 Task: Create a due date automation trigger when advanced on, on the wednesday before a card is due add dates due in less than 1 days at 11:00 AM.
Action: Mouse moved to (953, 296)
Screenshot: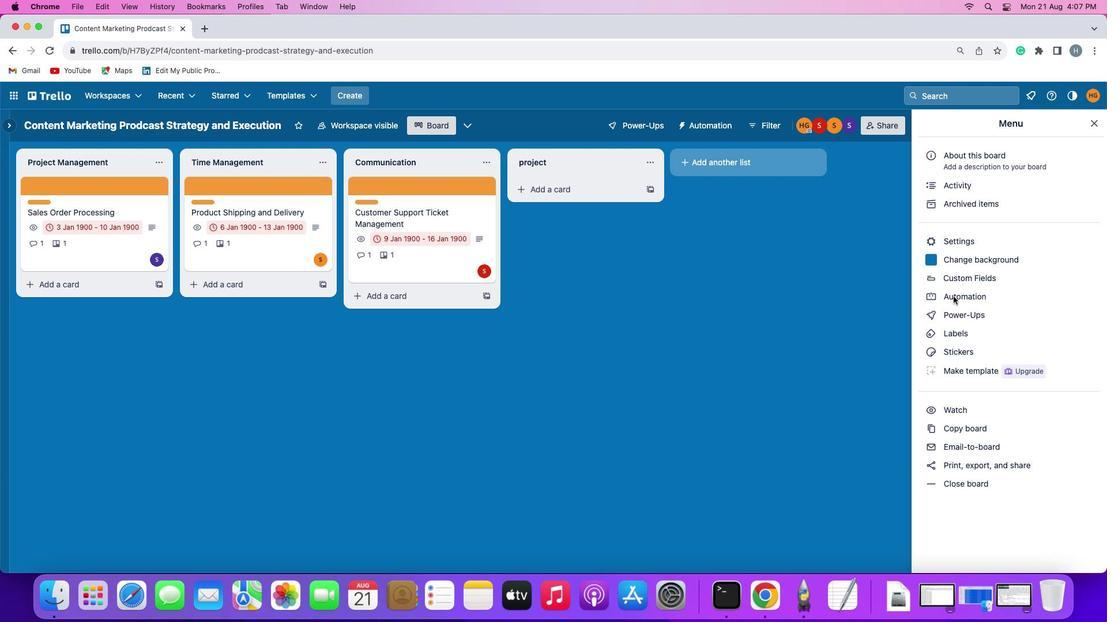
Action: Mouse pressed left at (953, 296)
Screenshot: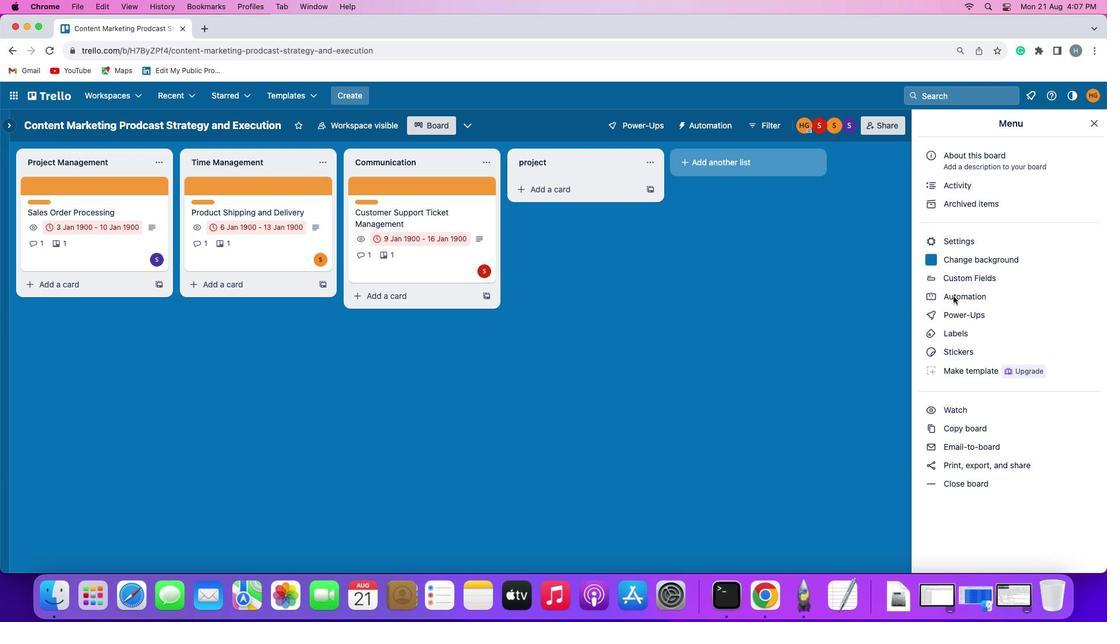 
Action: Mouse pressed left at (953, 296)
Screenshot: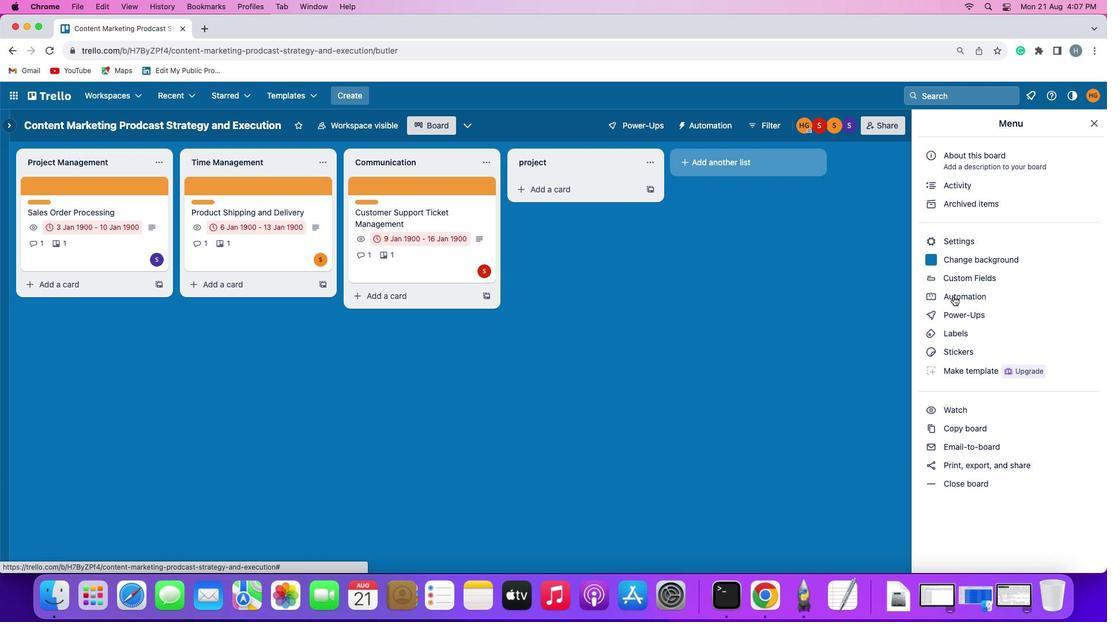 
Action: Mouse moved to (79, 273)
Screenshot: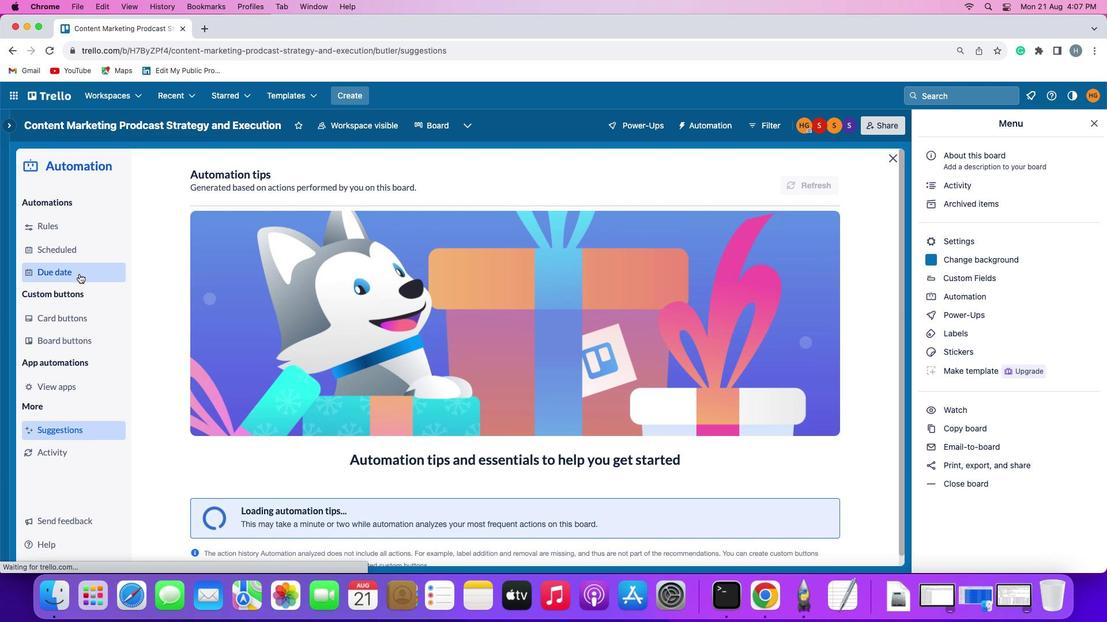 
Action: Mouse pressed left at (79, 273)
Screenshot: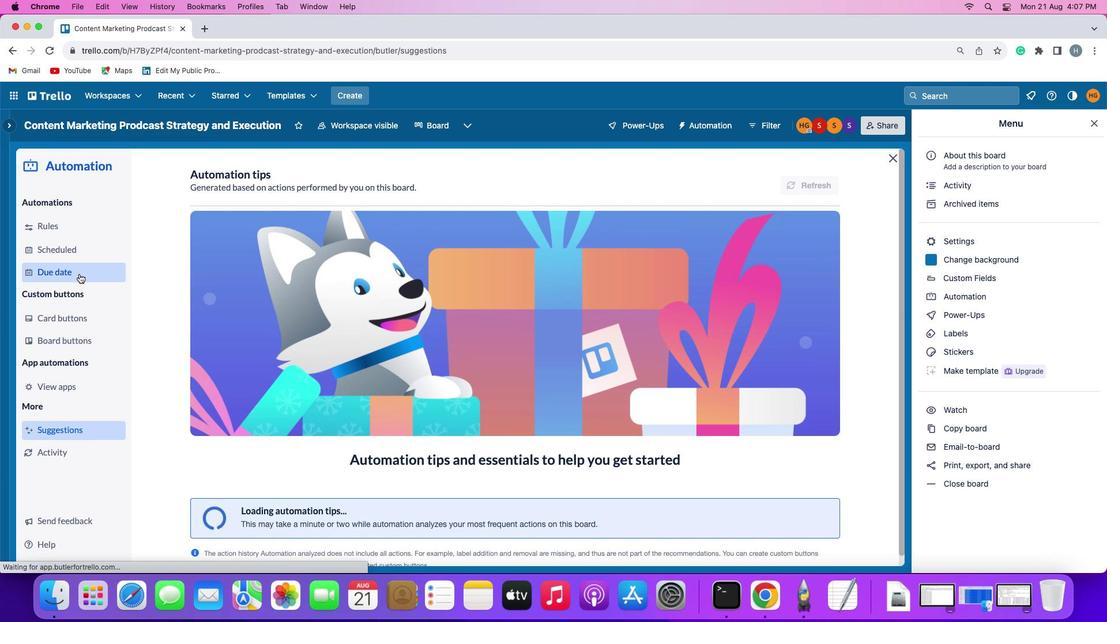 
Action: Mouse moved to (778, 178)
Screenshot: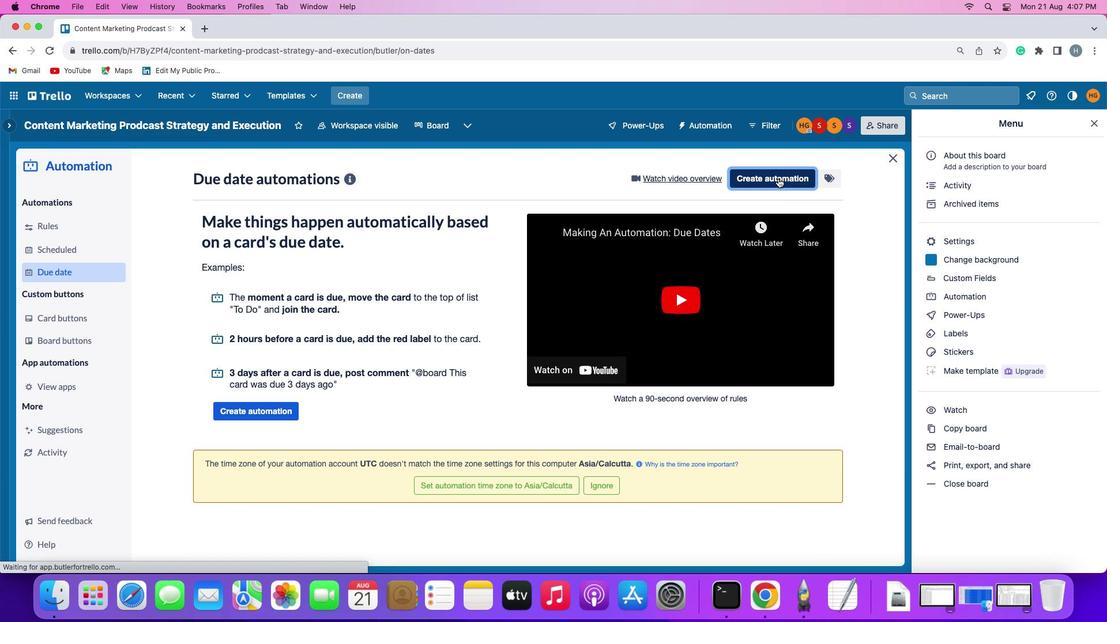 
Action: Mouse pressed left at (778, 178)
Screenshot: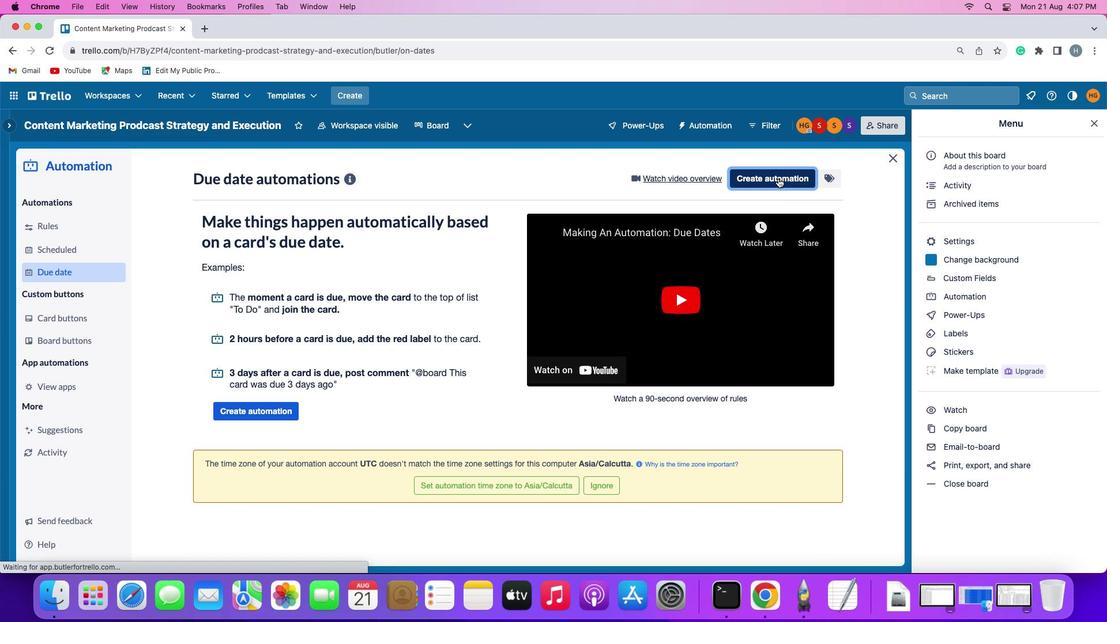 
Action: Mouse moved to (228, 290)
Screenshot: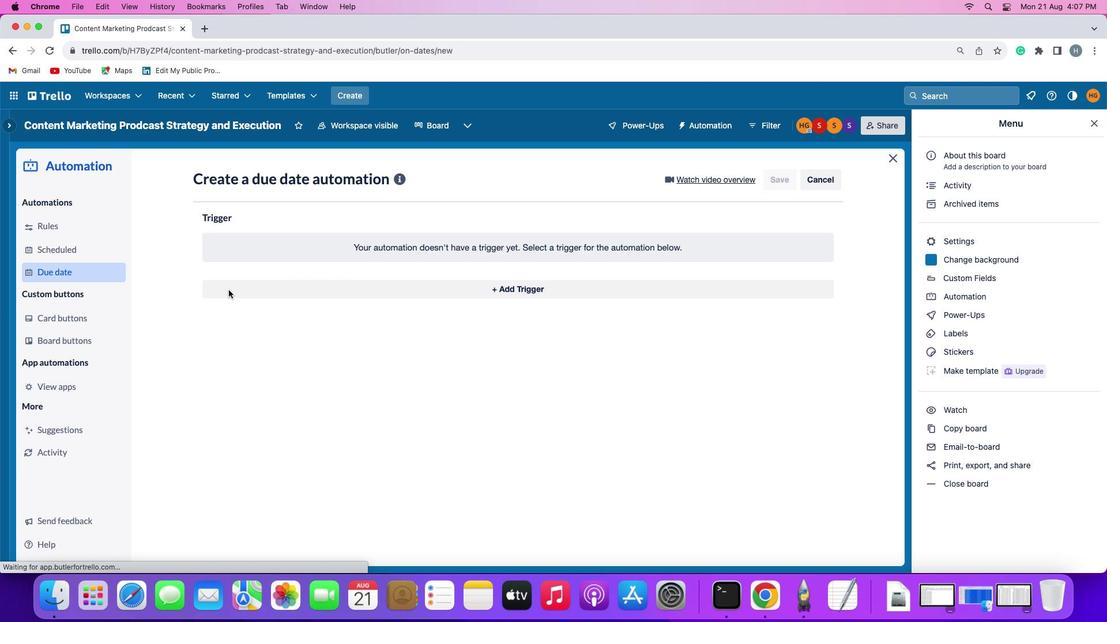 
Action: Mouse pressed left at (228, 290)
Screenshot: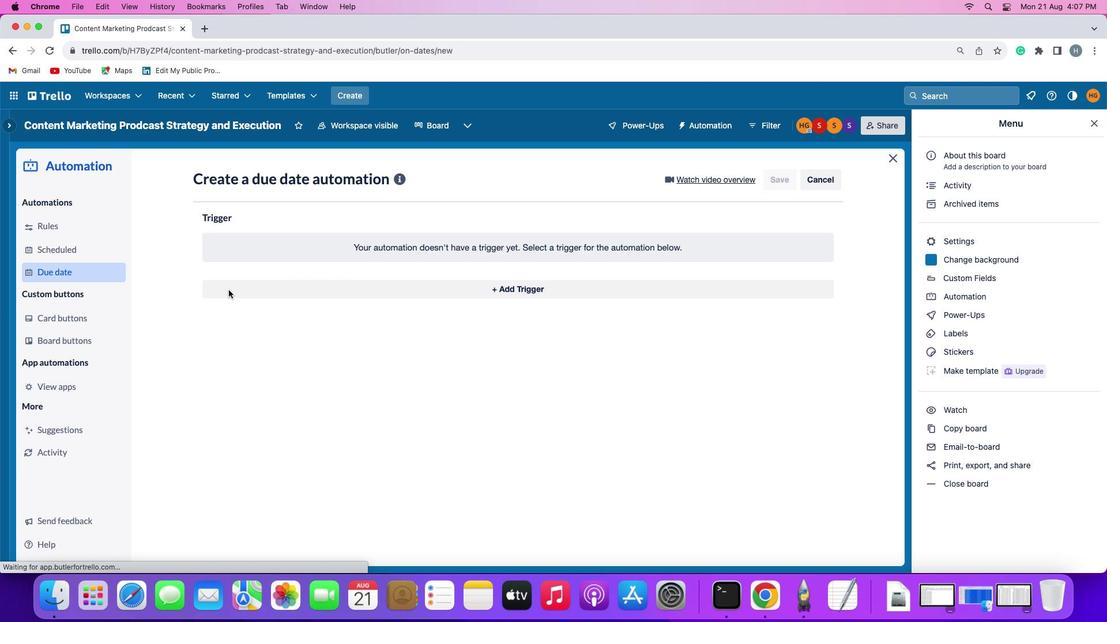 
Action: Mouse moved to (254, 503)
Screenshot: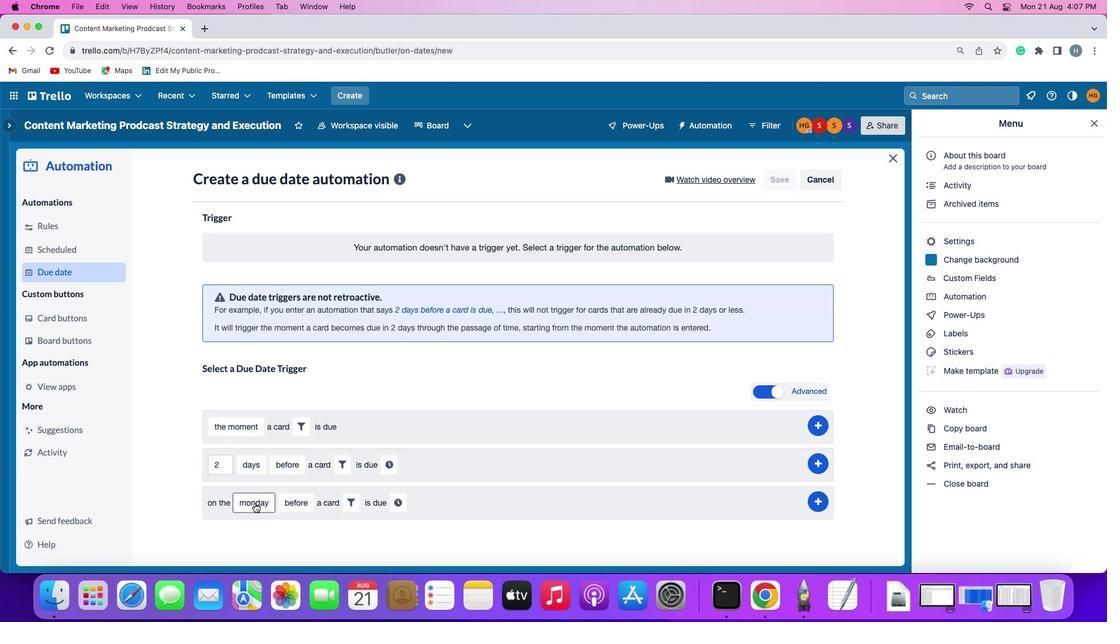 
Action: Mouse pressed left at (254, 503)
Screenshot: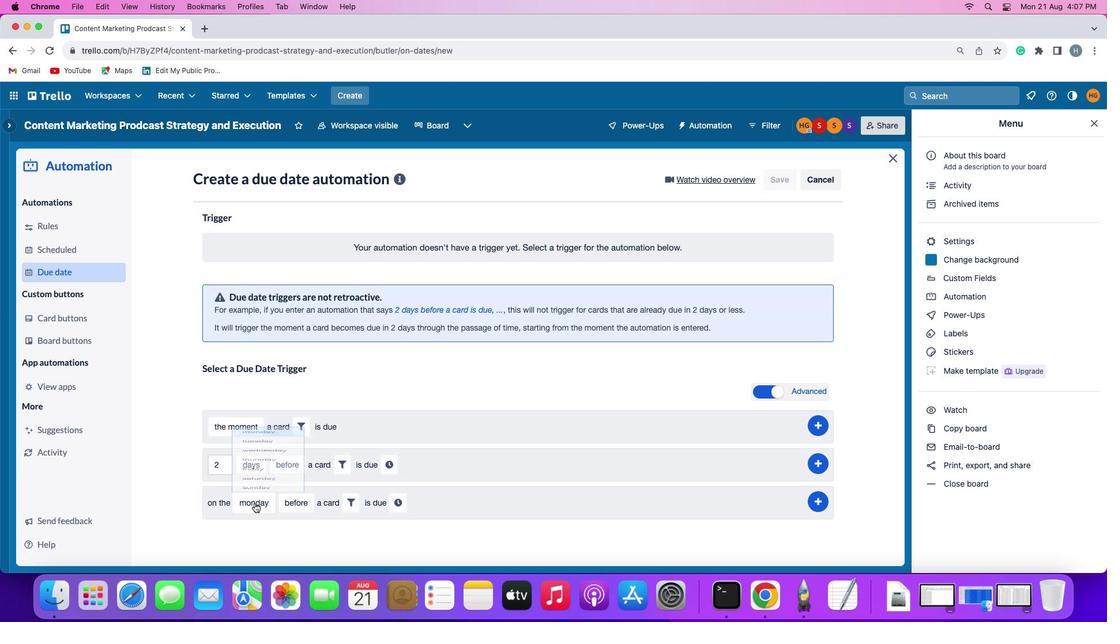 
Action: Mouse moved to (266, 392)
Screenshot: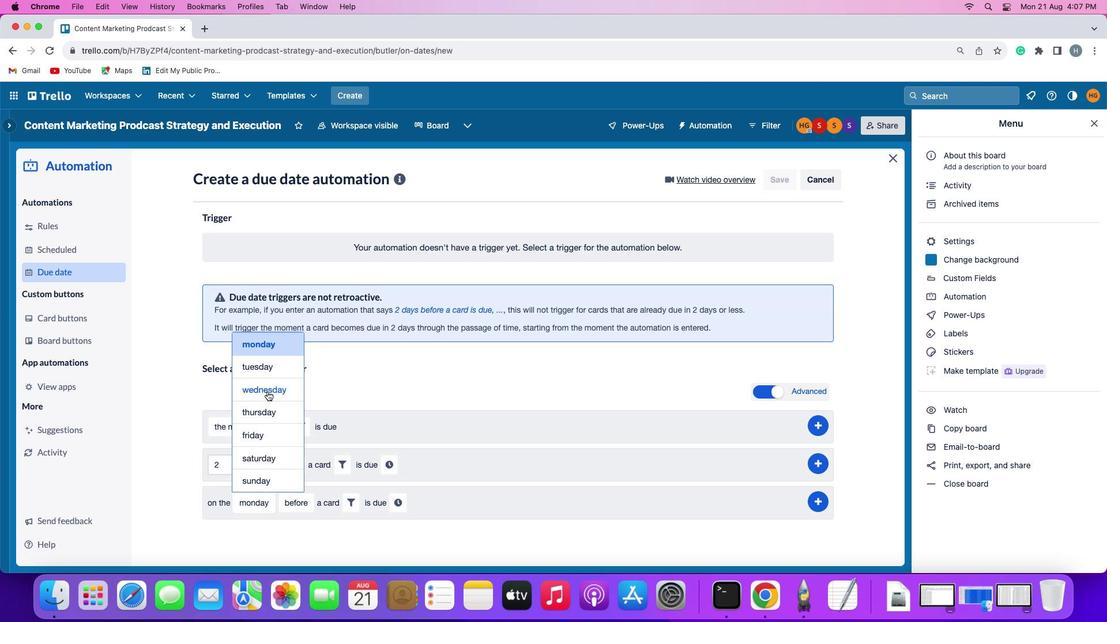 
Action: Mouse pressed left at (266, 392)
Screenshot: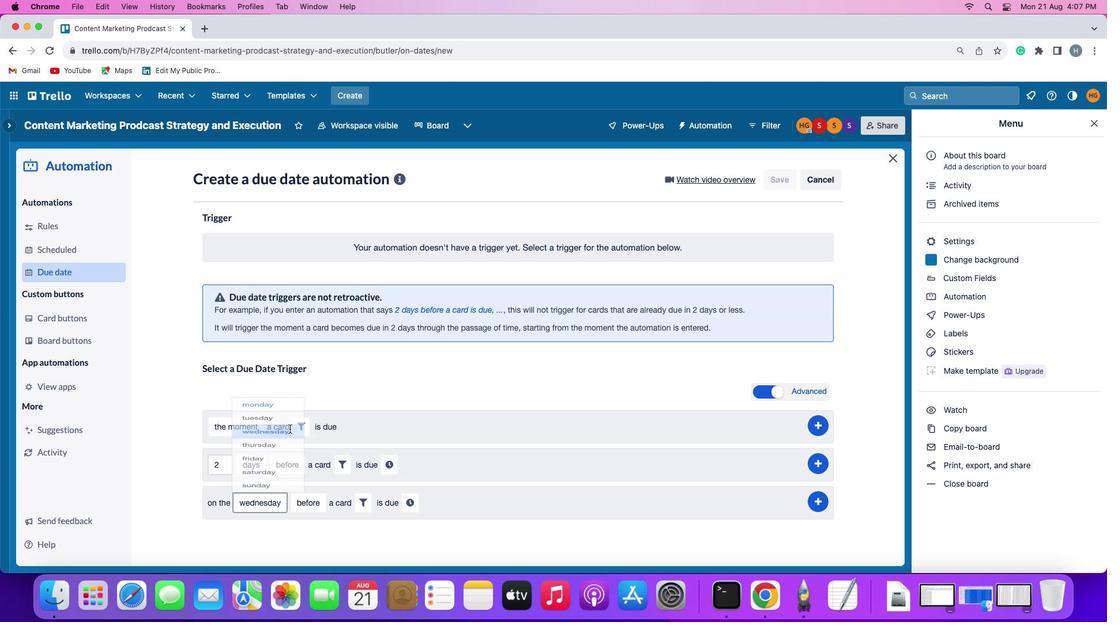 
Action: Mouse moved to (363, 499)
Screenshot: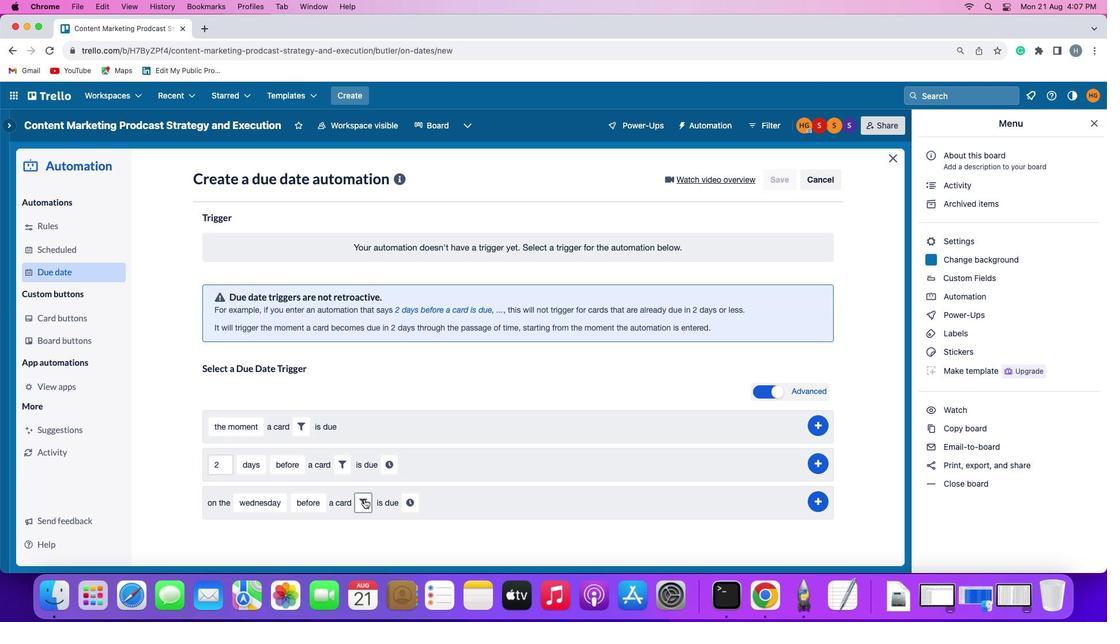 
Action: Mouse pressed left at (363, 499)
Screenshot: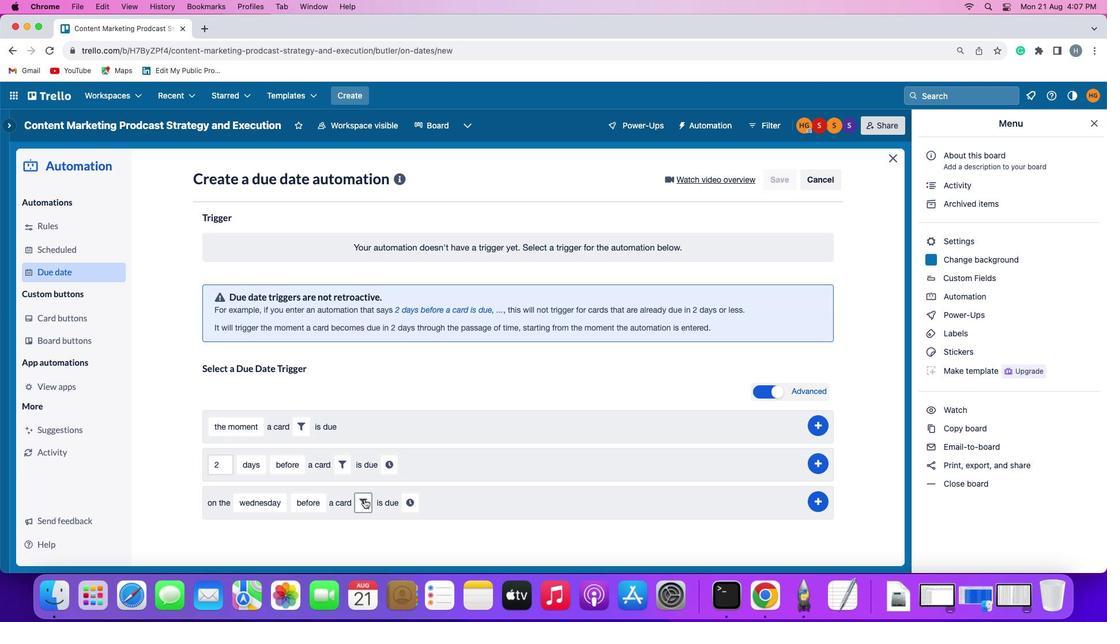 
Action: Mouse moved to (421, 536)
Screenshot: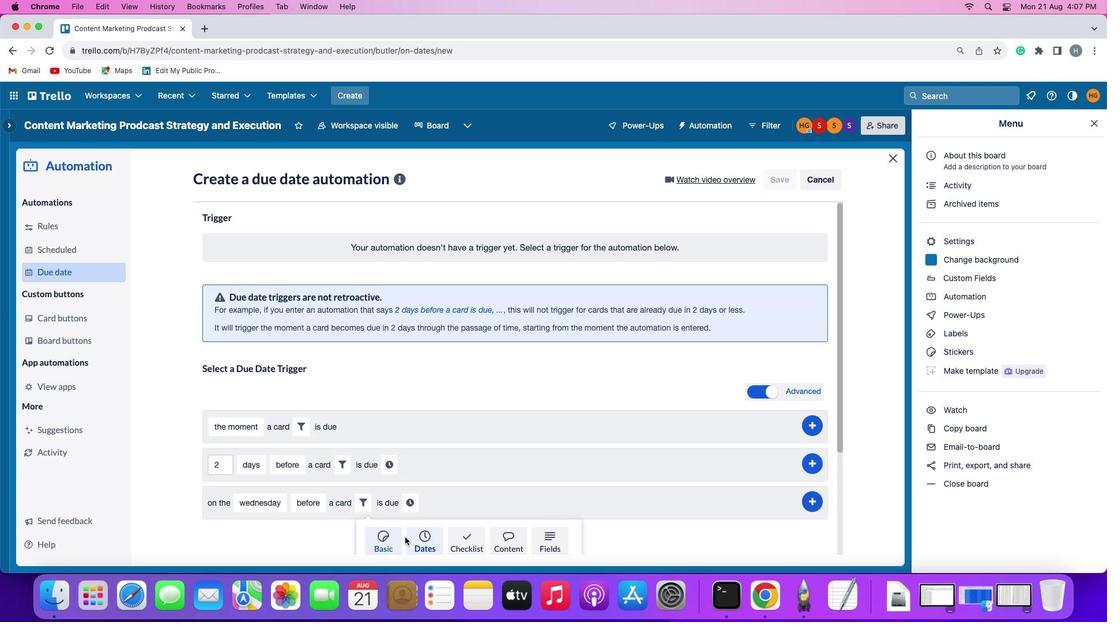 
Action: Mouse pressed left at (421, 536)
Screenshot: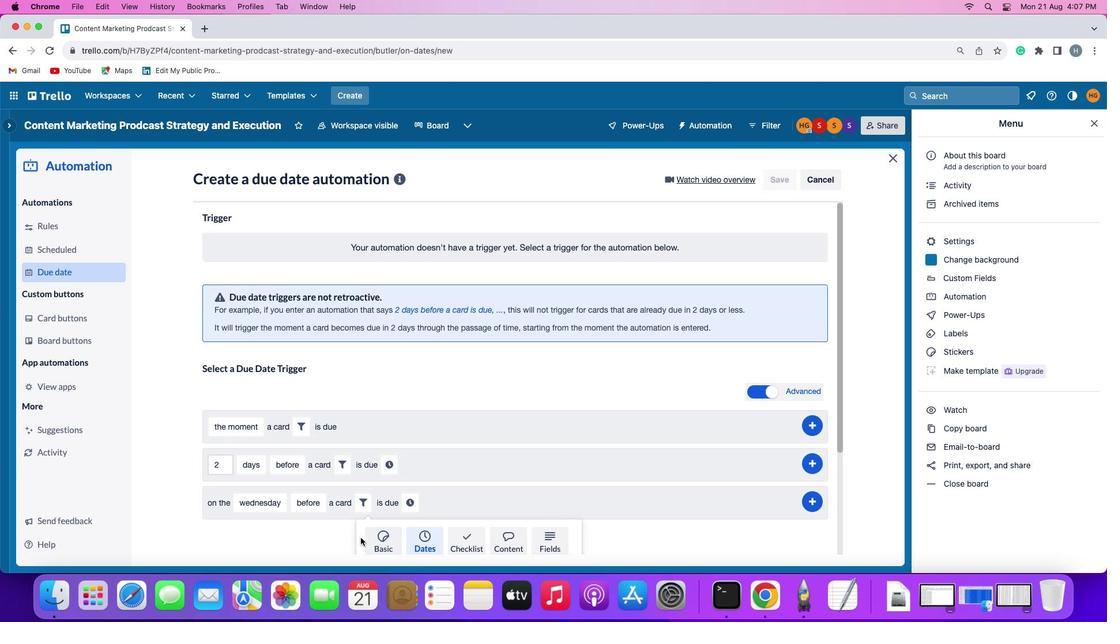 
Action: Mouse moved to (312, 536)
Screenshot: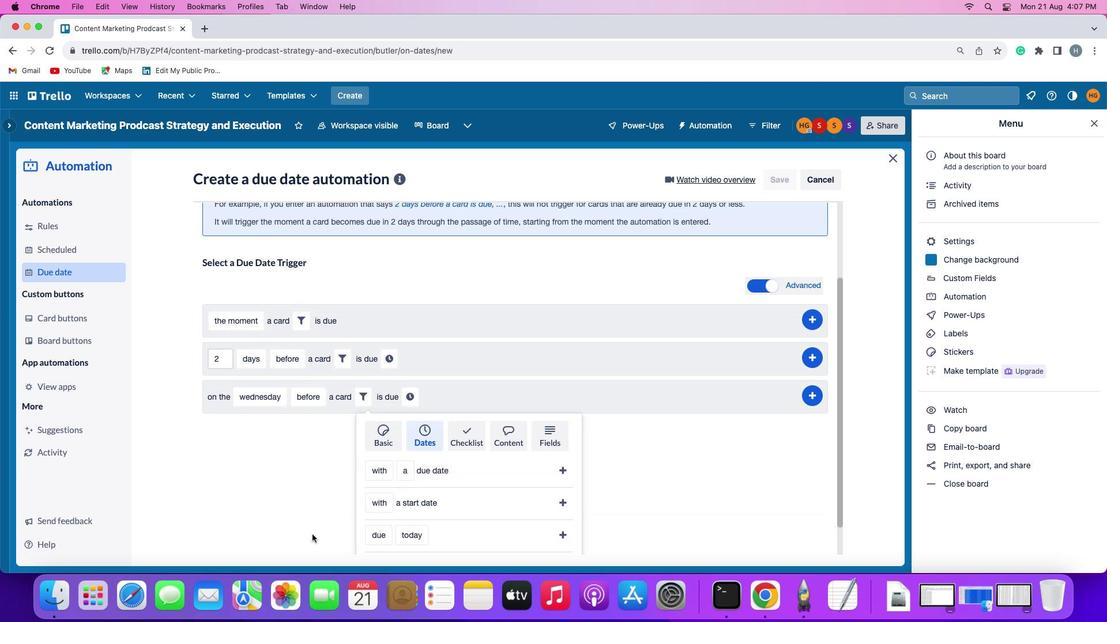 
Action: Mouse scrolled (312, 536) with delta (0, 0)
Screenshot: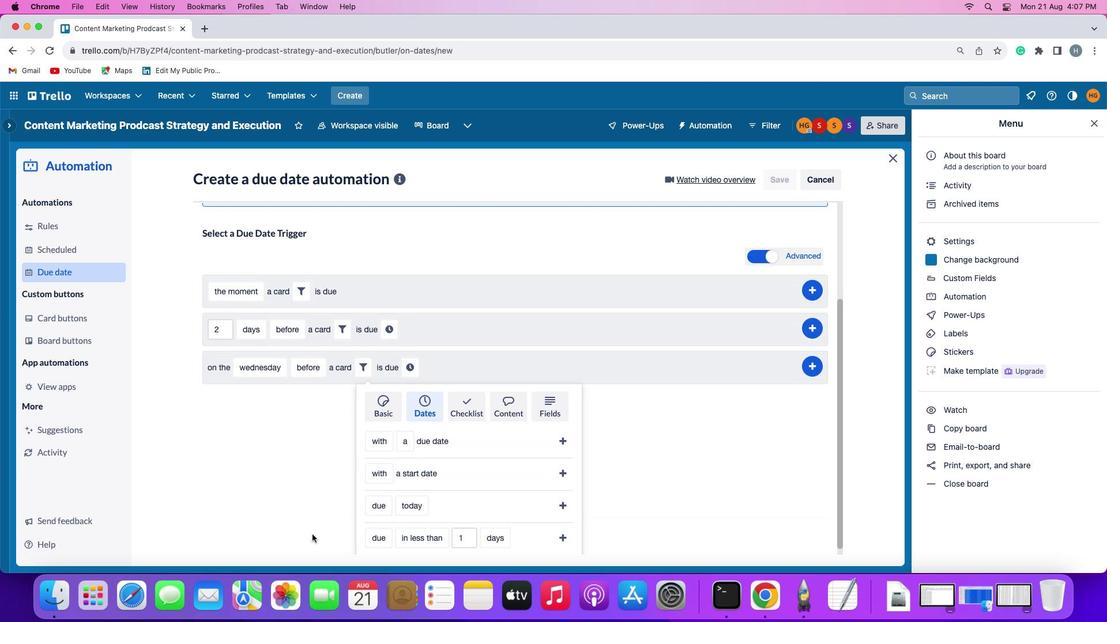 
Action: Mouse scrolled (312, 536) with delta (0, 0)
Screenshot: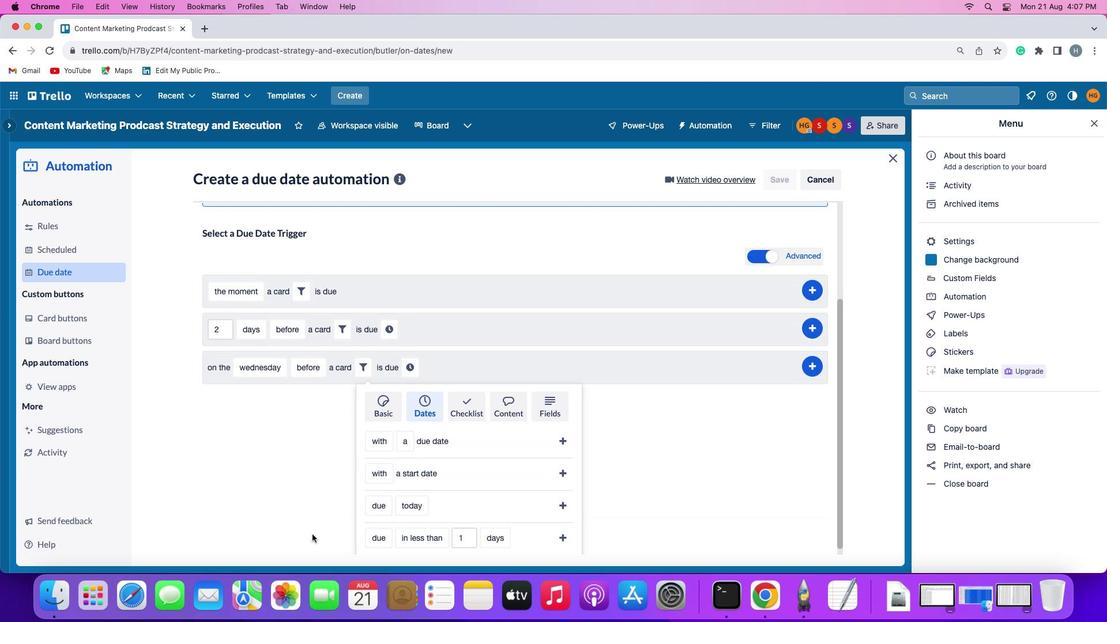 
Action: Mouse scrolled (312, 536) with delta (0, -2)
Screenshot: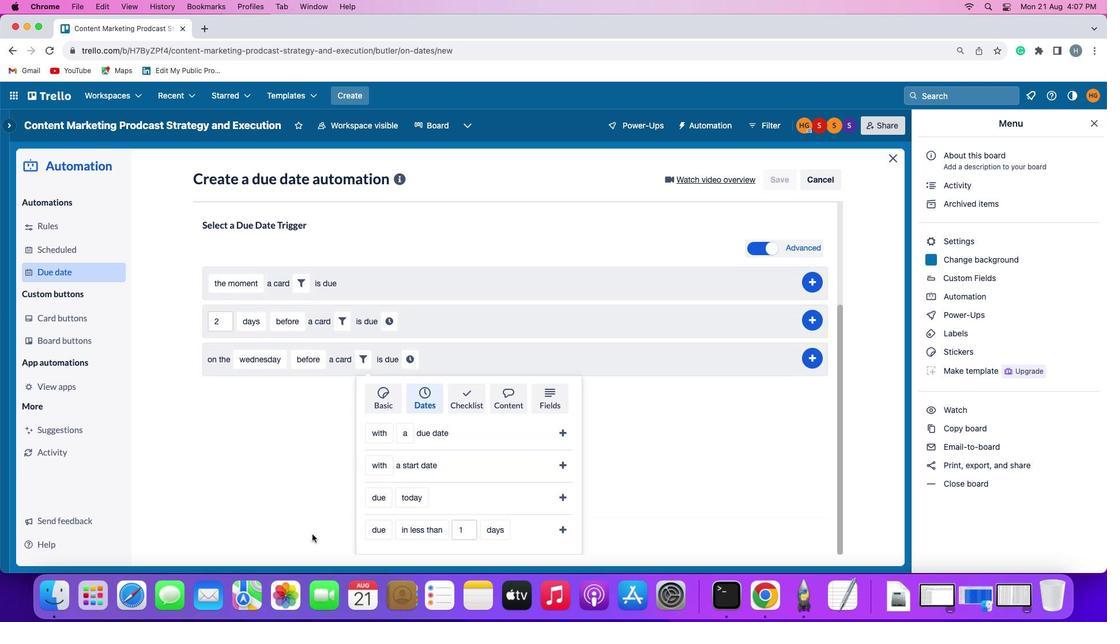 
Action: Mouse scrolled (312, 536) with delta (0, -2)
Screenshot: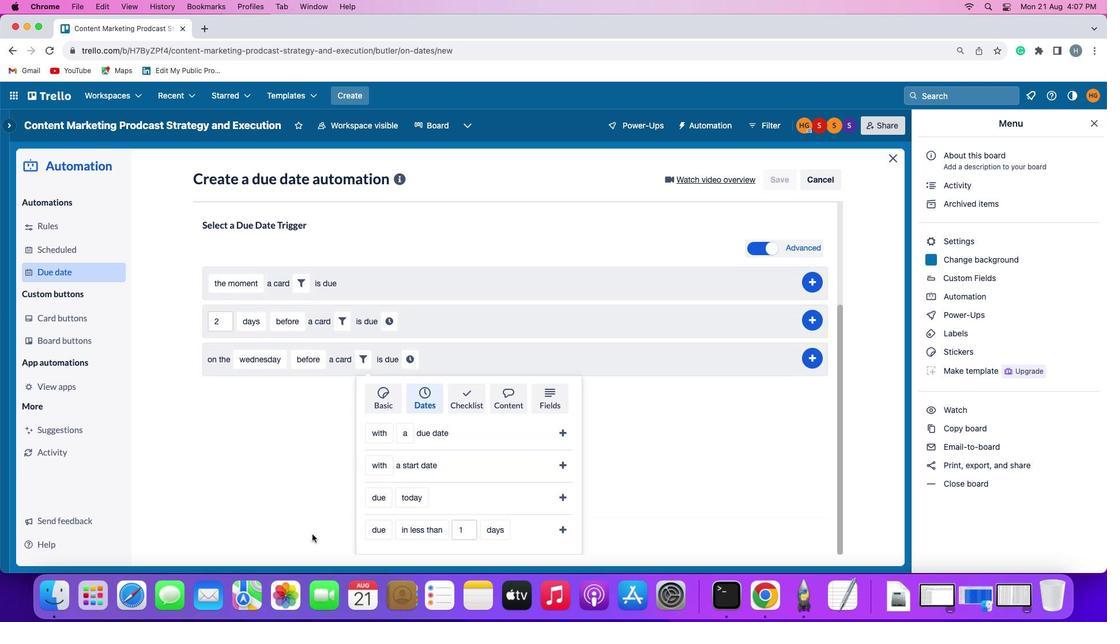 
Action: Mouse moved to (312, 535)
Screenshot: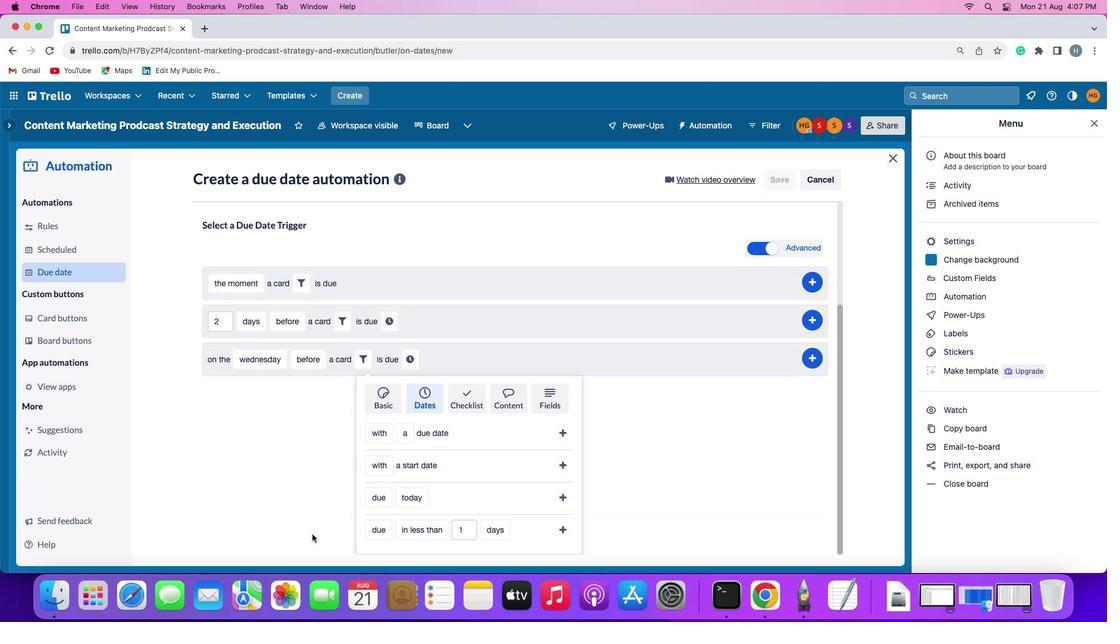 
Action: Mouse scrolled (312, 535) with delta (0, -3)
Screenshot: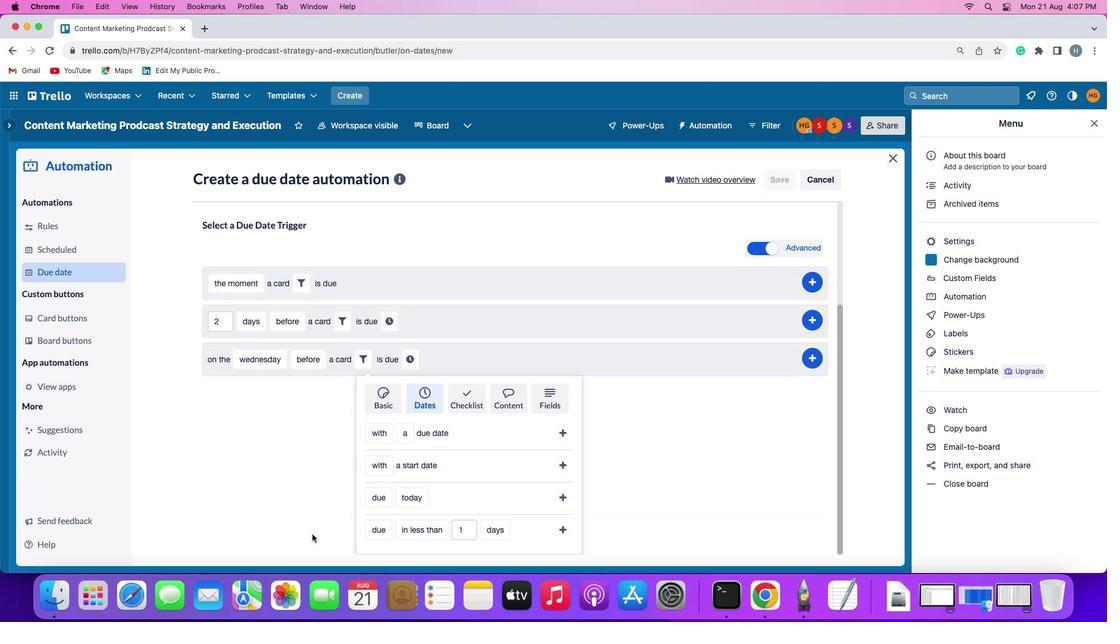 
Action: Mouse moved to (312, 535)
Screenshot: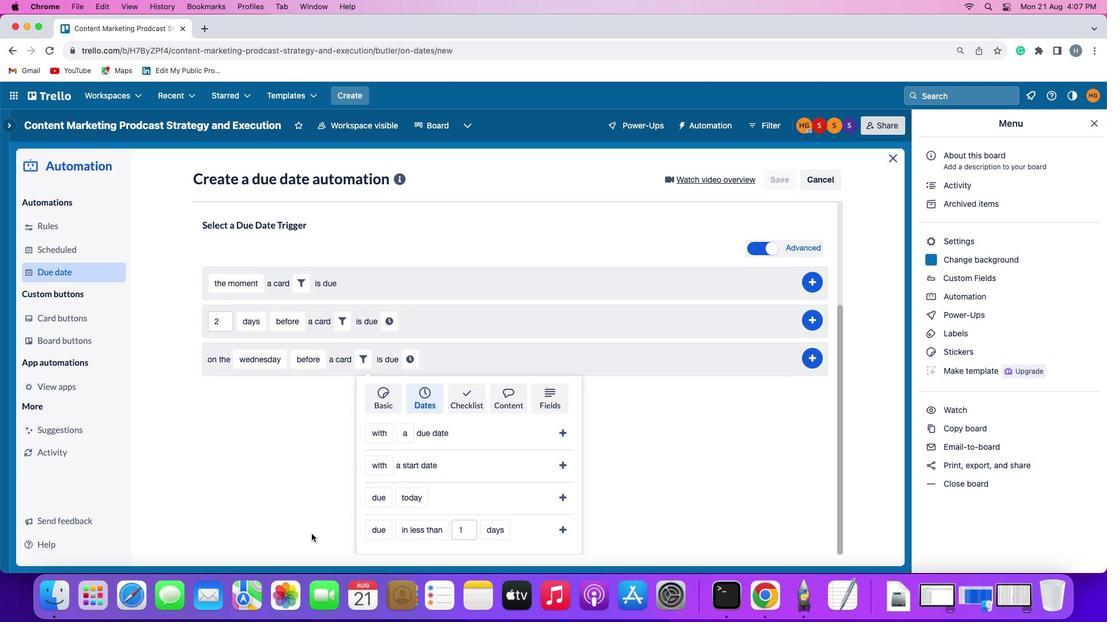 
Action: Mouse scrolled (312, 535) with delta (0, 0)
Screenshot: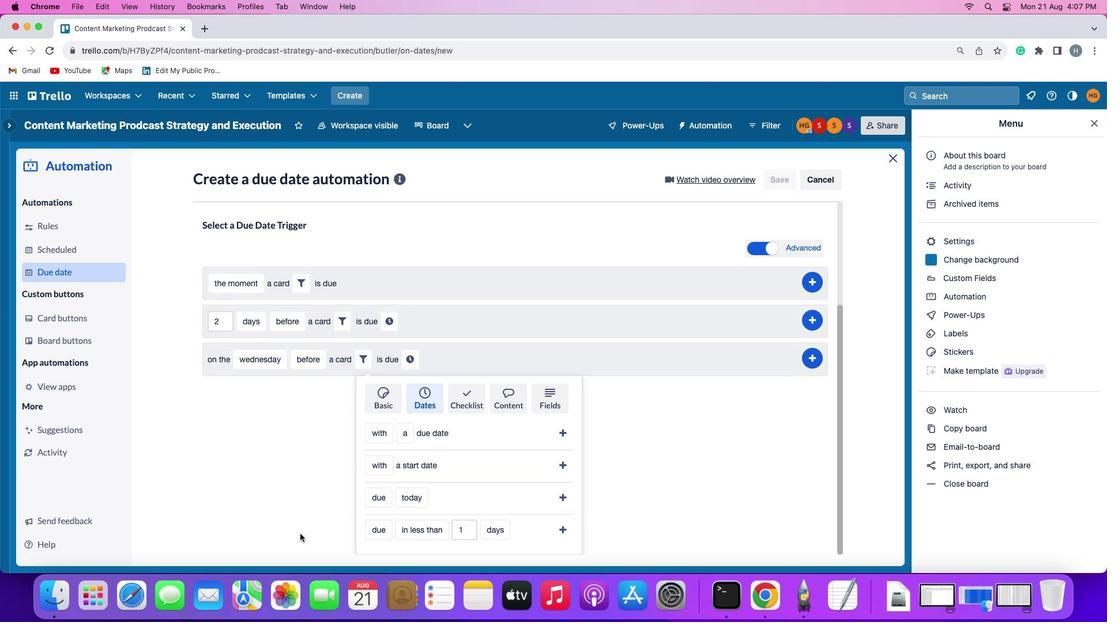 
Action: Mouse moved to (311, 534)
Screenshot: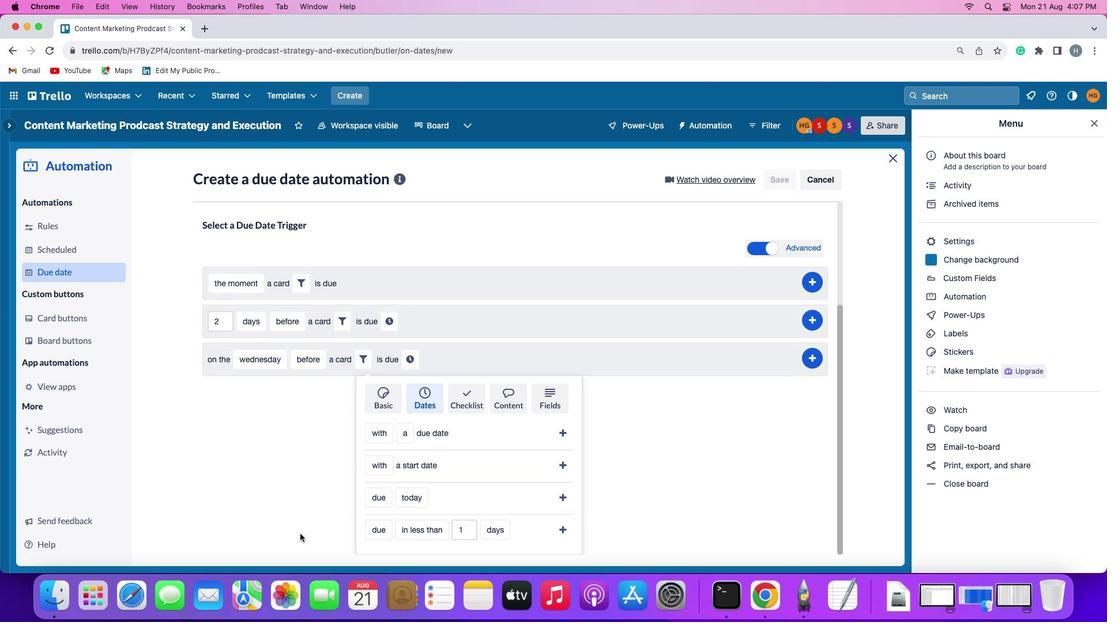 
Action: Mouse scrolled (311, 534) with delta (0, 0)
Screenshot: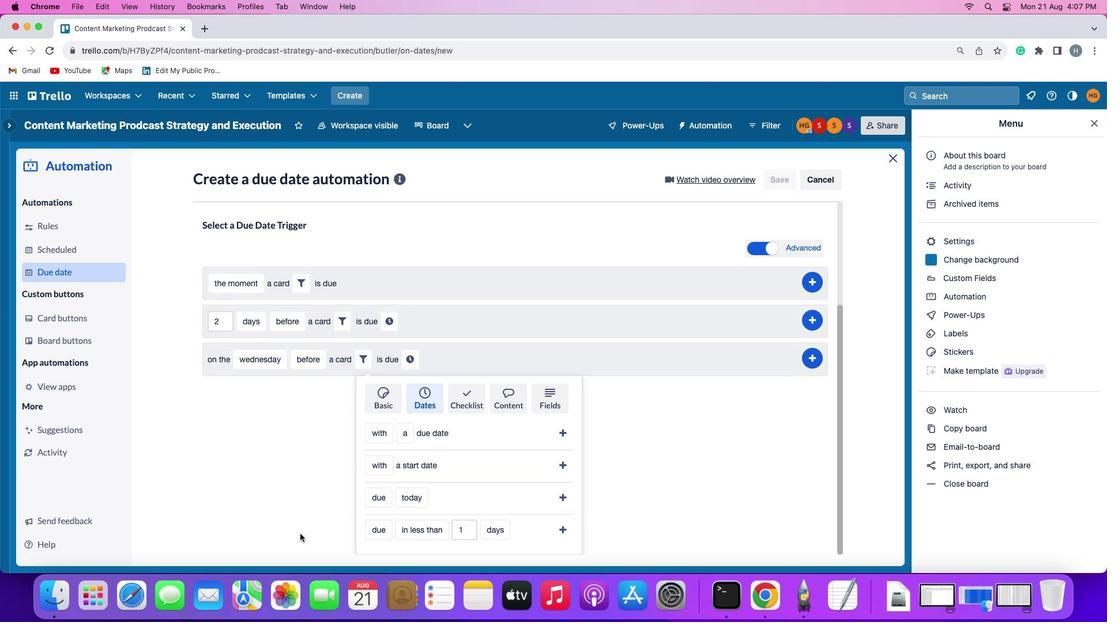 
Action: Mouse scrolled (311, 534) with delta (0, -1)
Screenshot: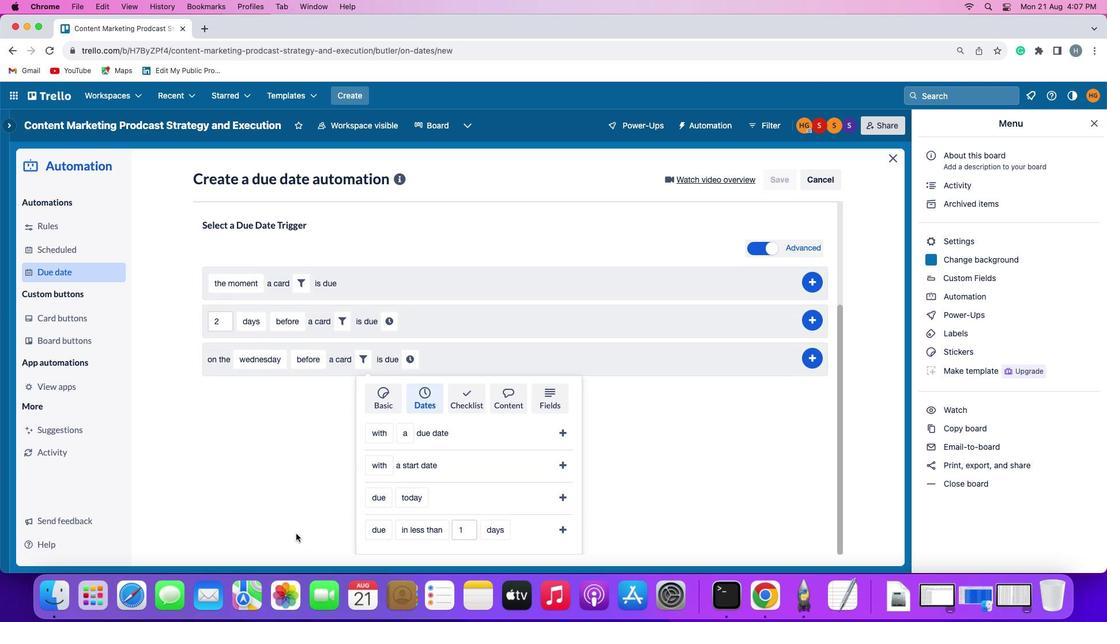 
Action: Mouse moved to (377, 527)
Screenshot: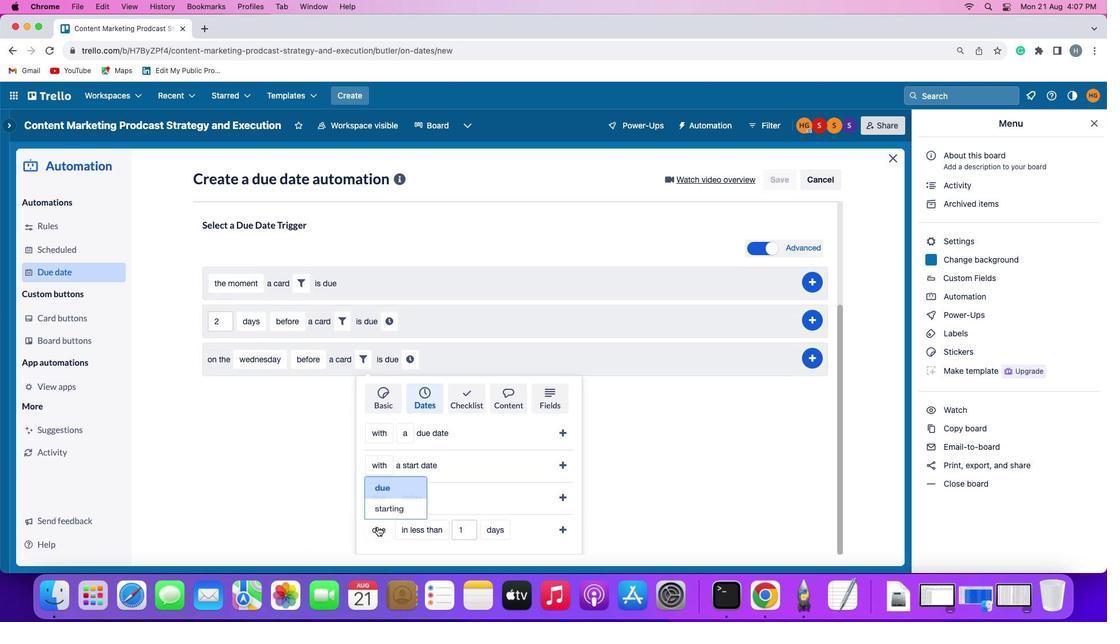 
Action: Mouse pressed left at (377, 527)
Screenshot: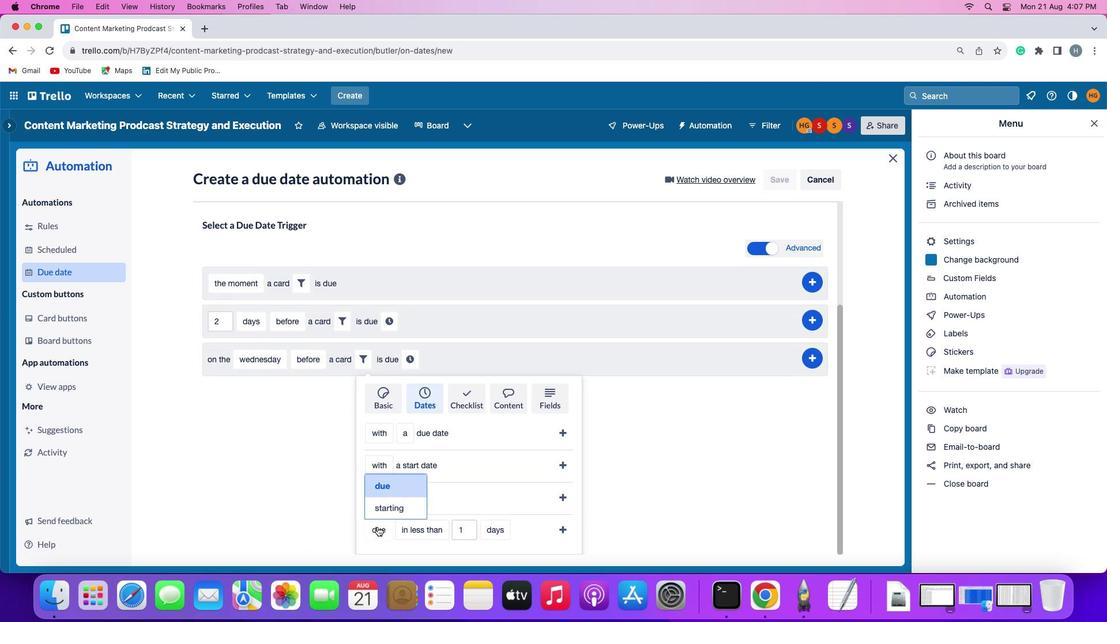 
Action: Mouse moved to (387, 486)
Screenshot: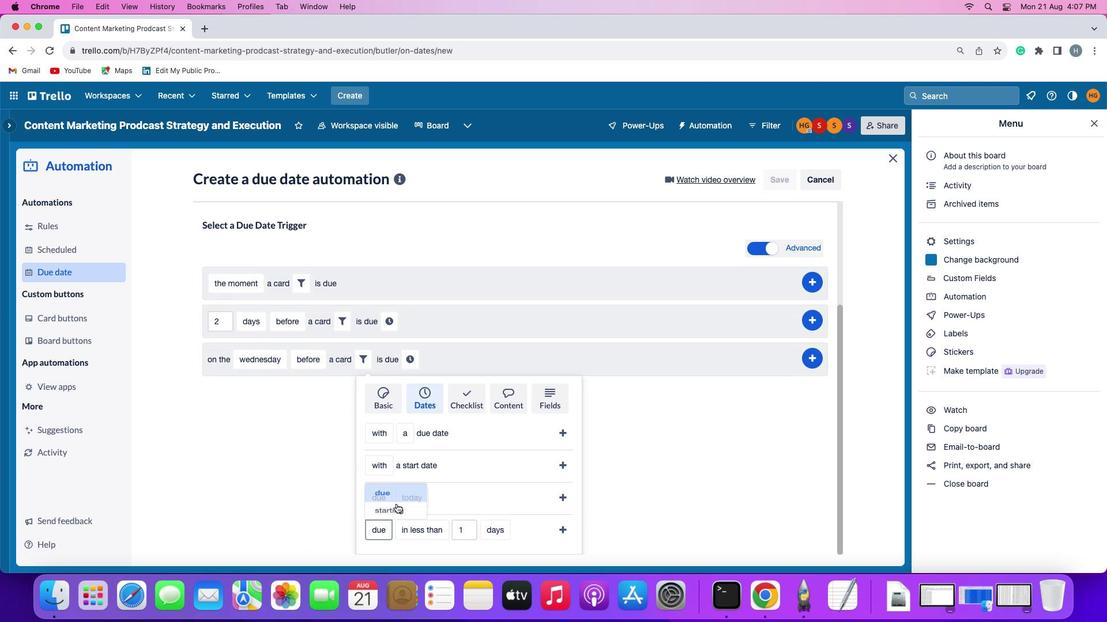 
Action: Mouse pressed left at (387, 486)
Screenshot: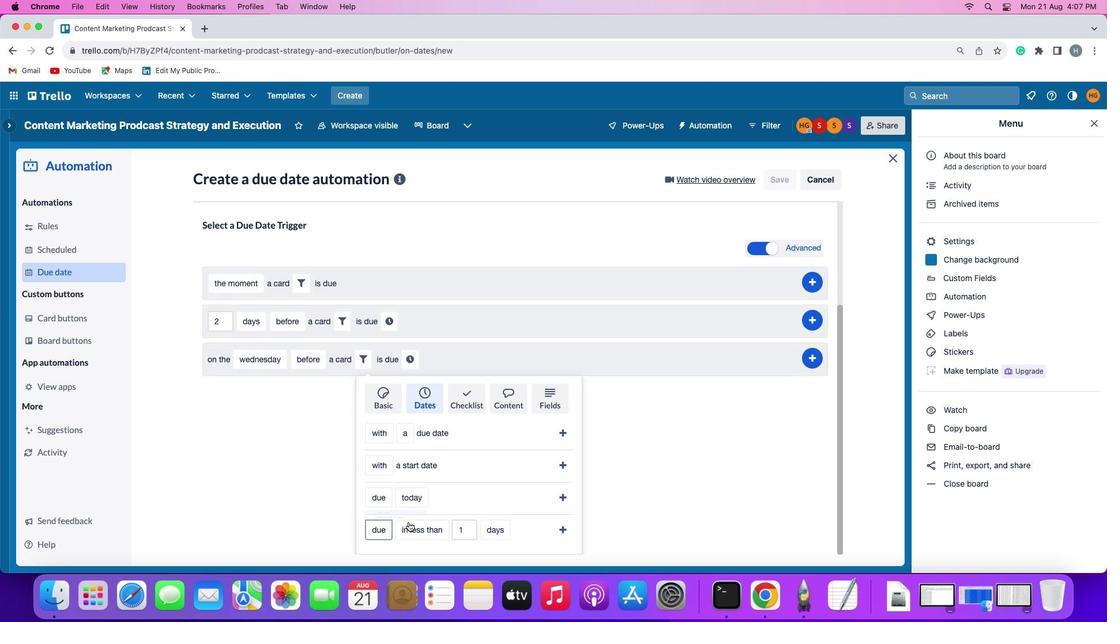 
Action: Mouse moved to (414, 527)
Screenshot: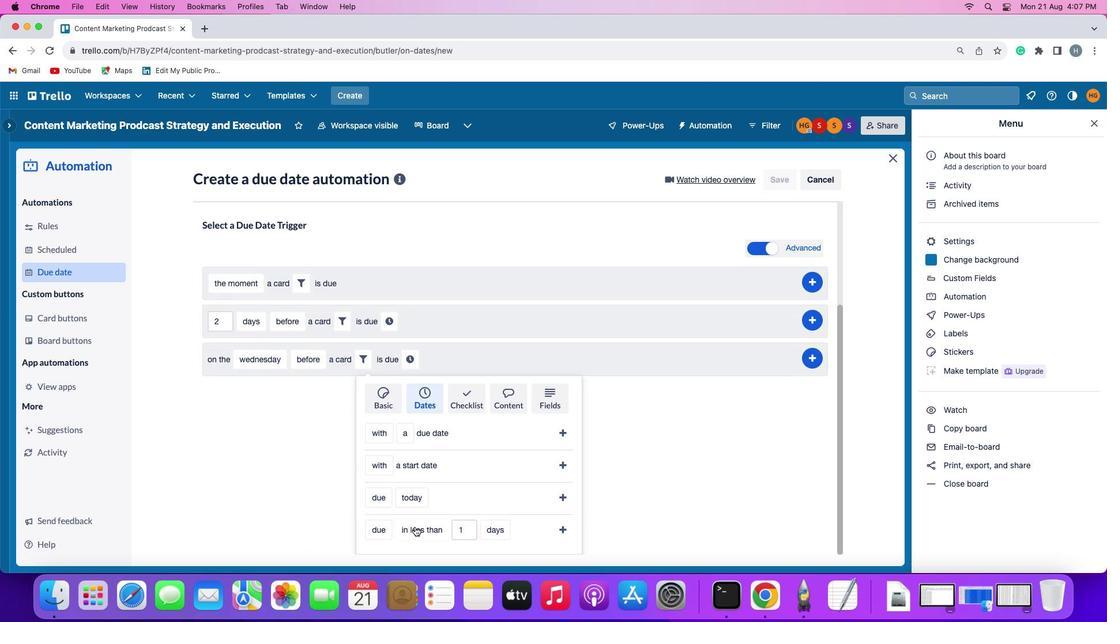 
Action: Mouse pressed left at (414, 527)
Screenshot: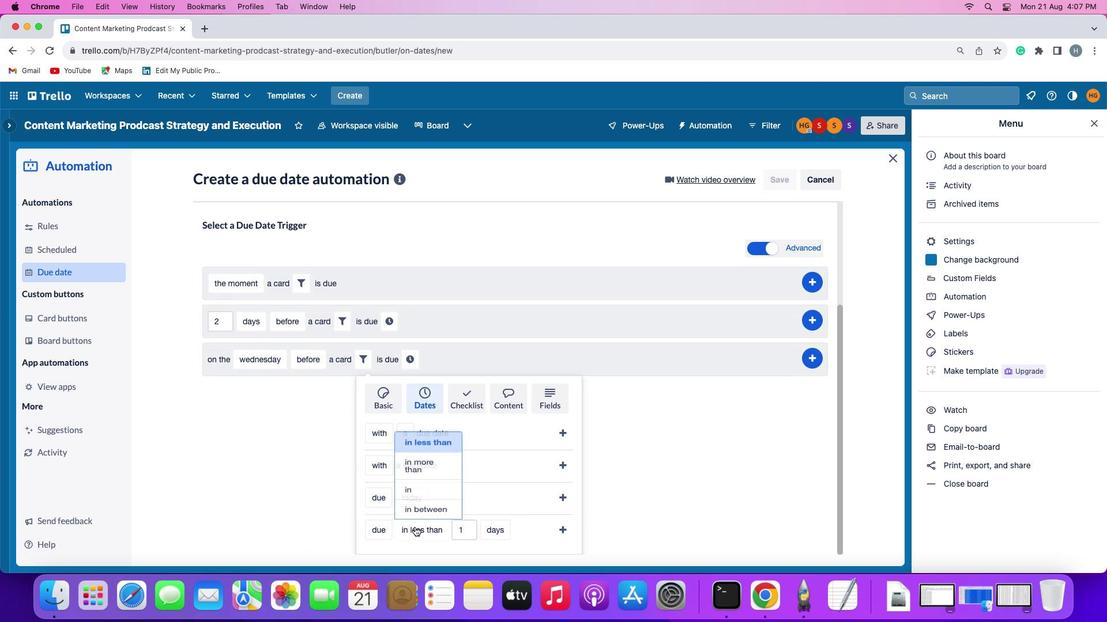 
Action: Mouse moved to (429, 436)
Screenshot: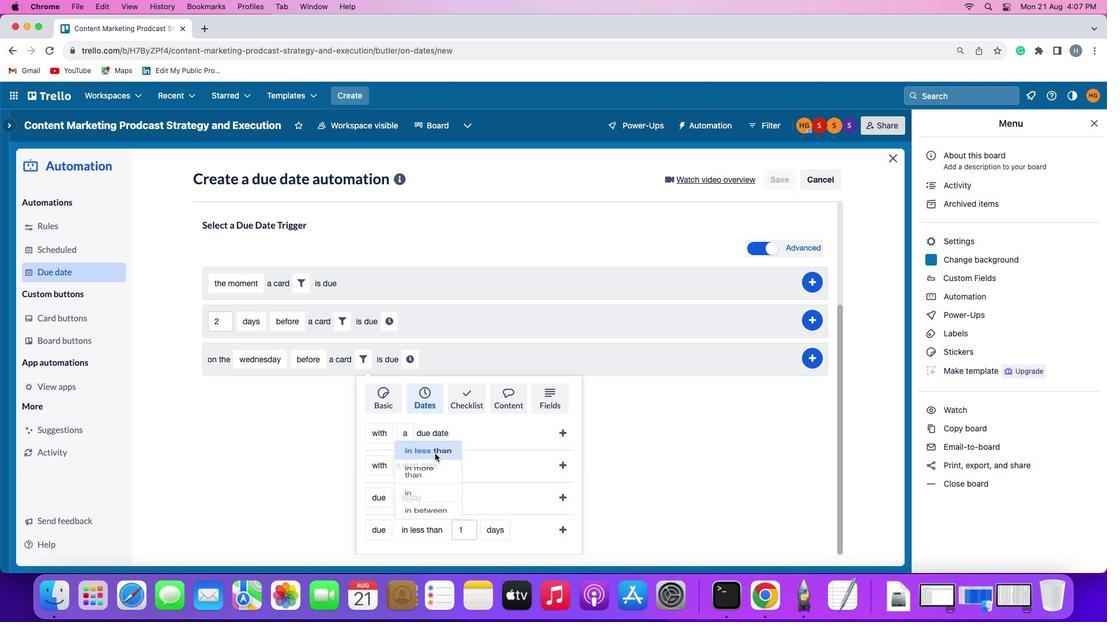 
Action: Mouse pressed left at (429, 436)
Screenshot: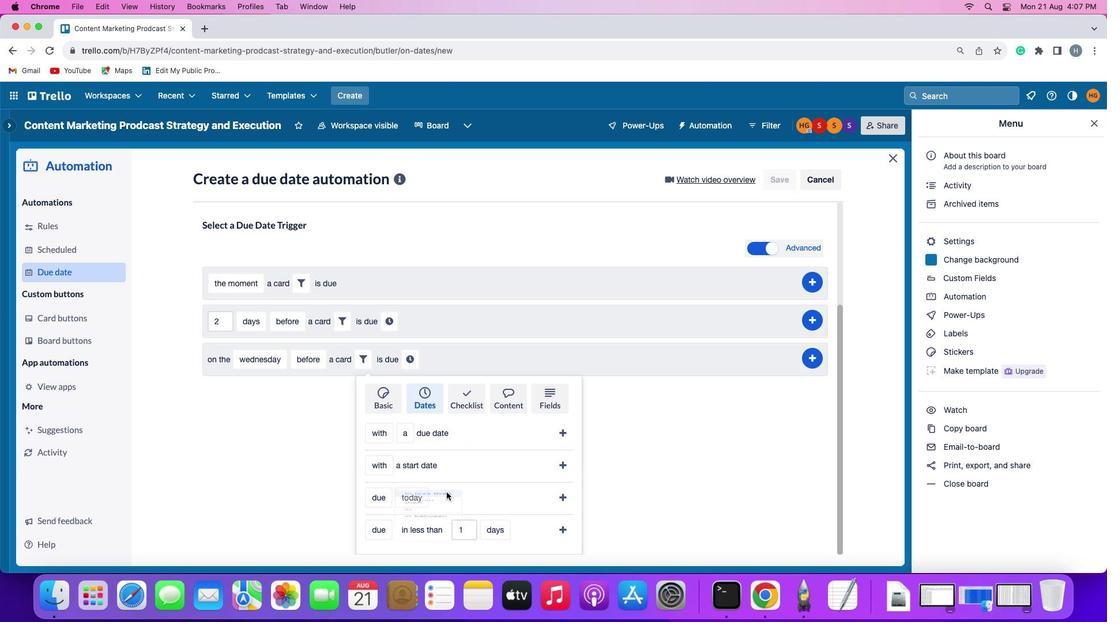 
Action: Mouse moved to (463, 528)
Screenshot: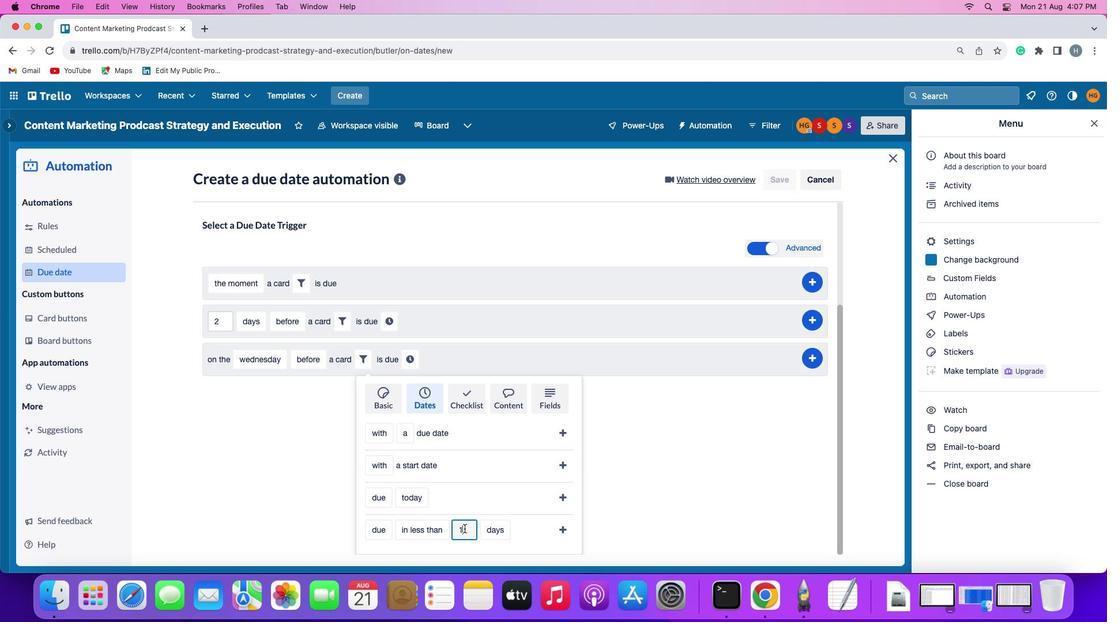
Action: Mouse pressed left at (463, 528)
Screenshot: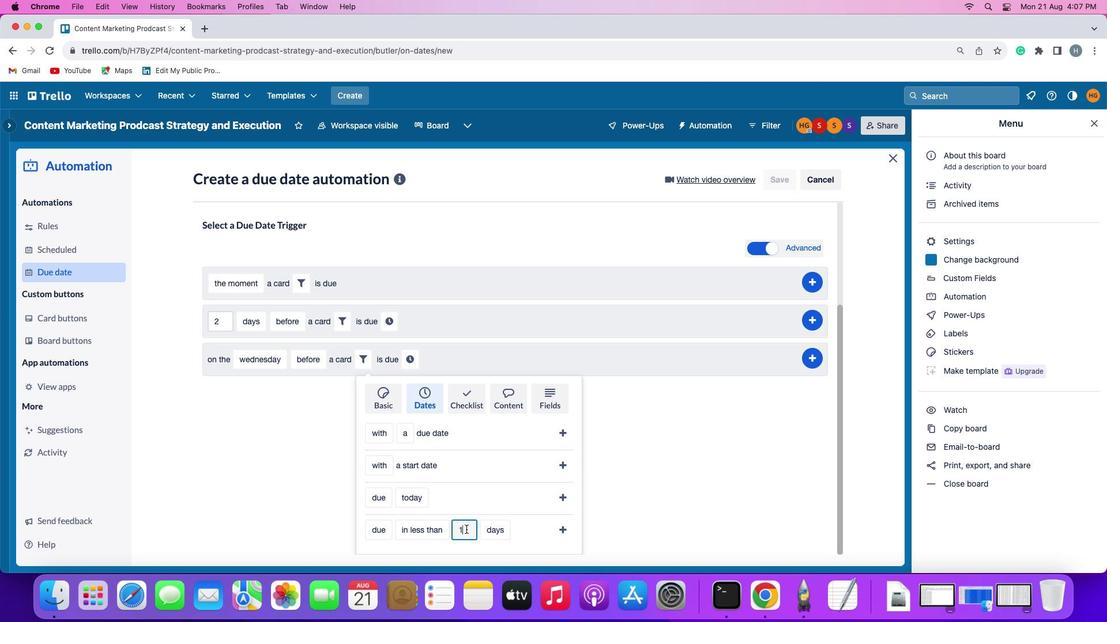 
Action: Mouse moved to (467, 529)
Screenshot: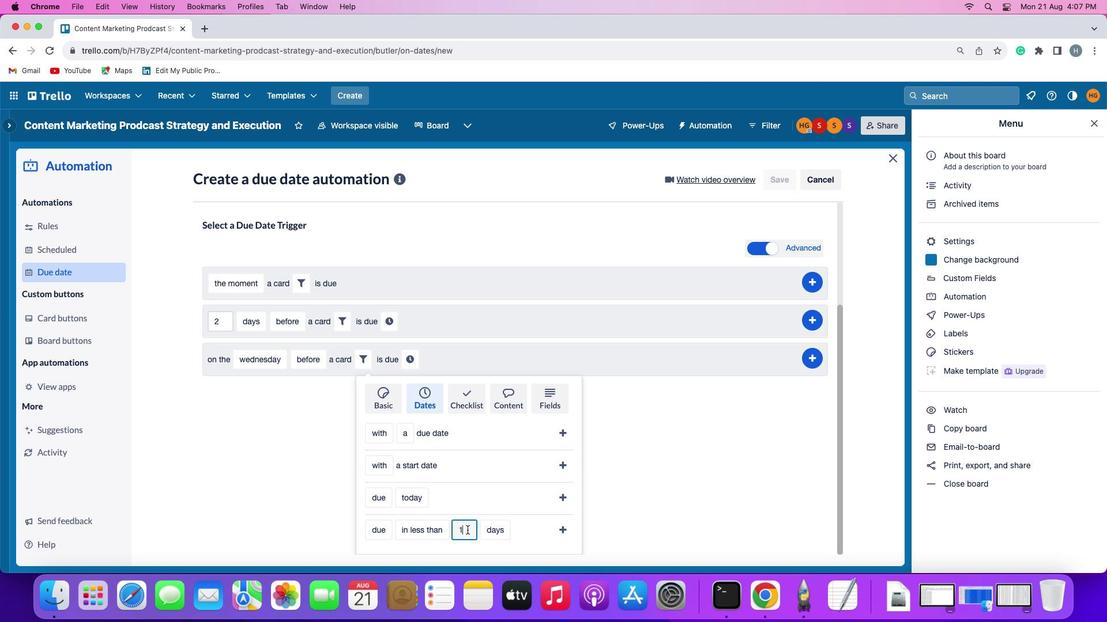 
Action: Key pressed Key.backspace'1'
Screenshot: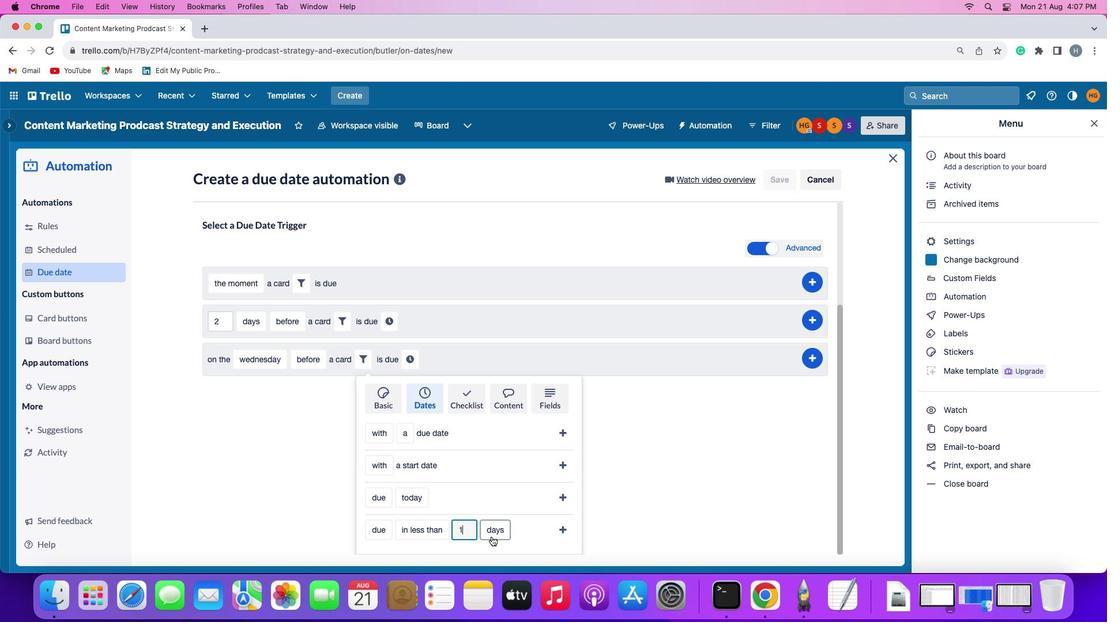 
Action: Mouse moved to (491, 536)
Screenshot: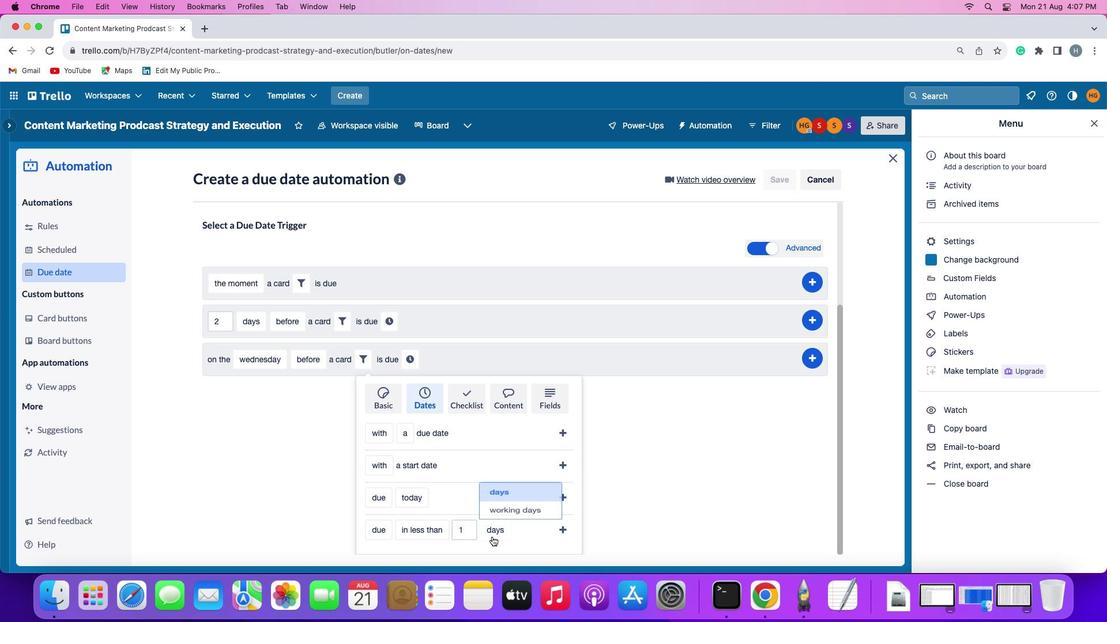 
Action: Mouse pressed left at (491, 536)
Screenshot: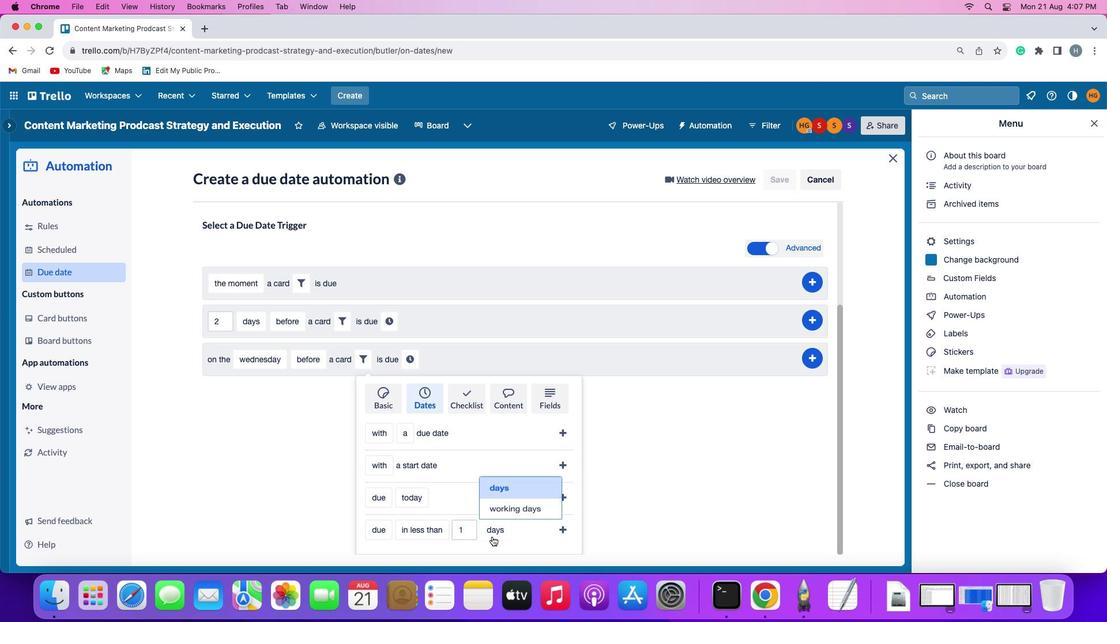 
Action: Mouse moved to (509, 490)
Screenshot: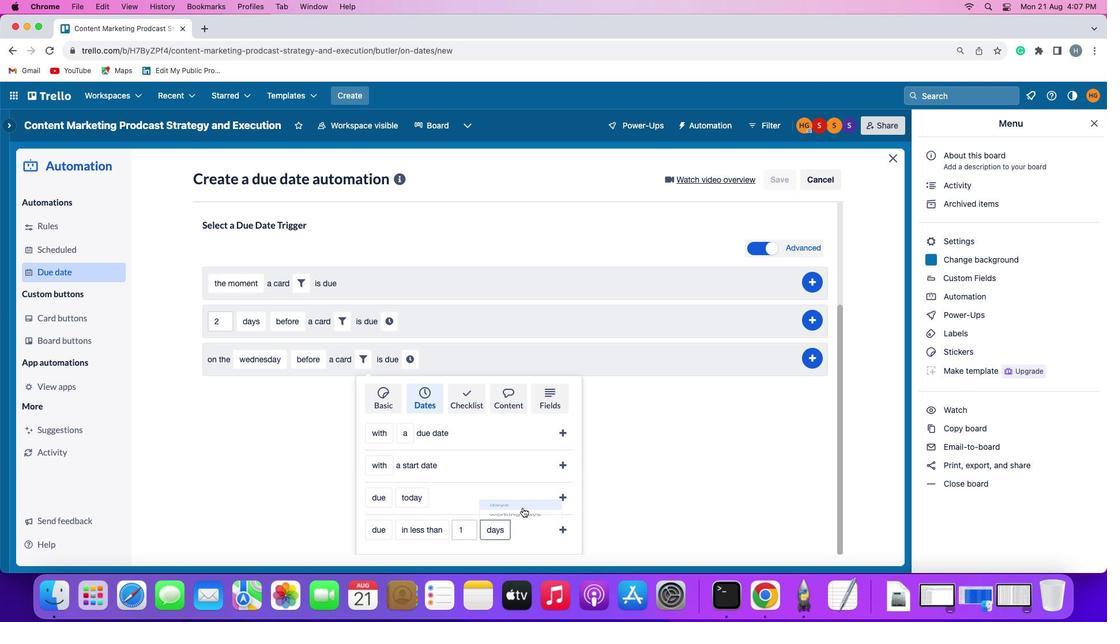 
Action: Mouse pressed left at (509, 490)
Screenshot: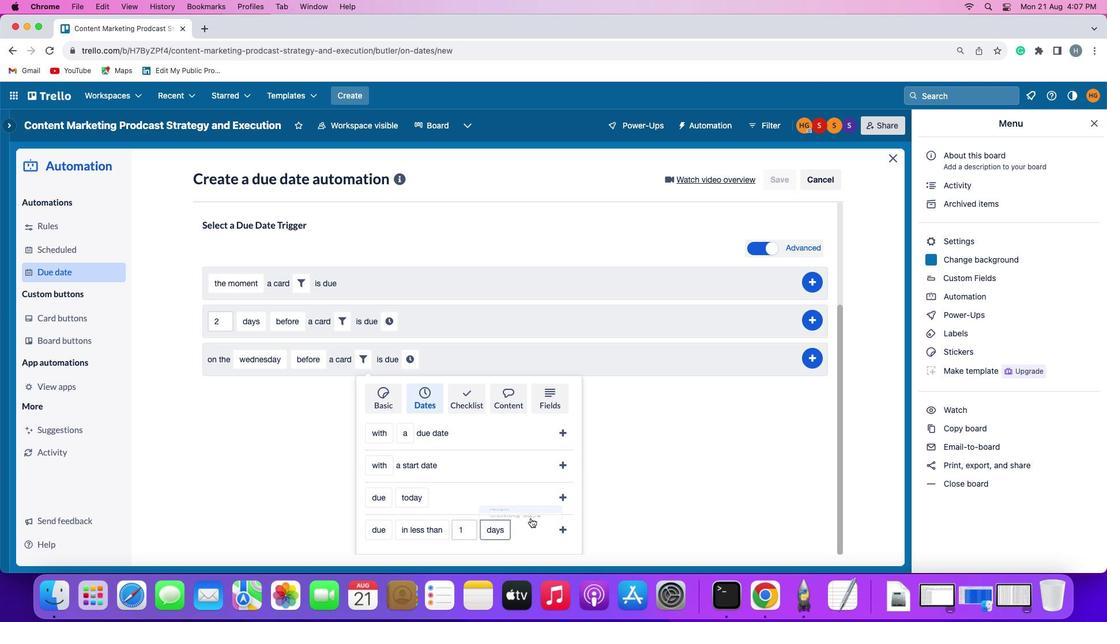 
Action: Mouse moved to (563, 532)
Screenshot: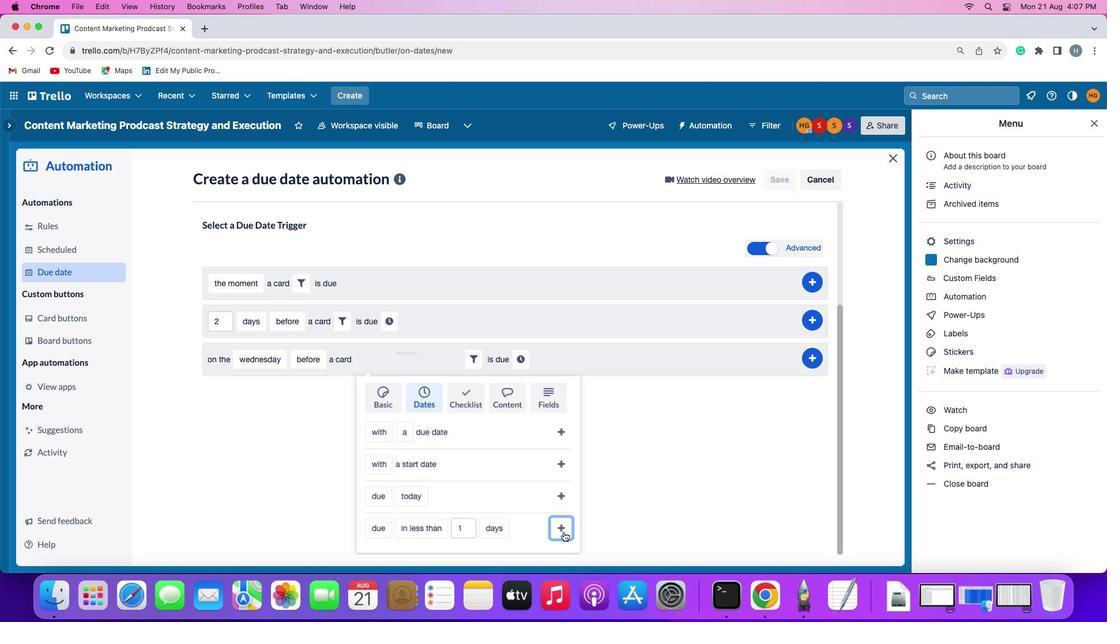 
Action: Mouse pressed left at (563, 532)
Screenshot: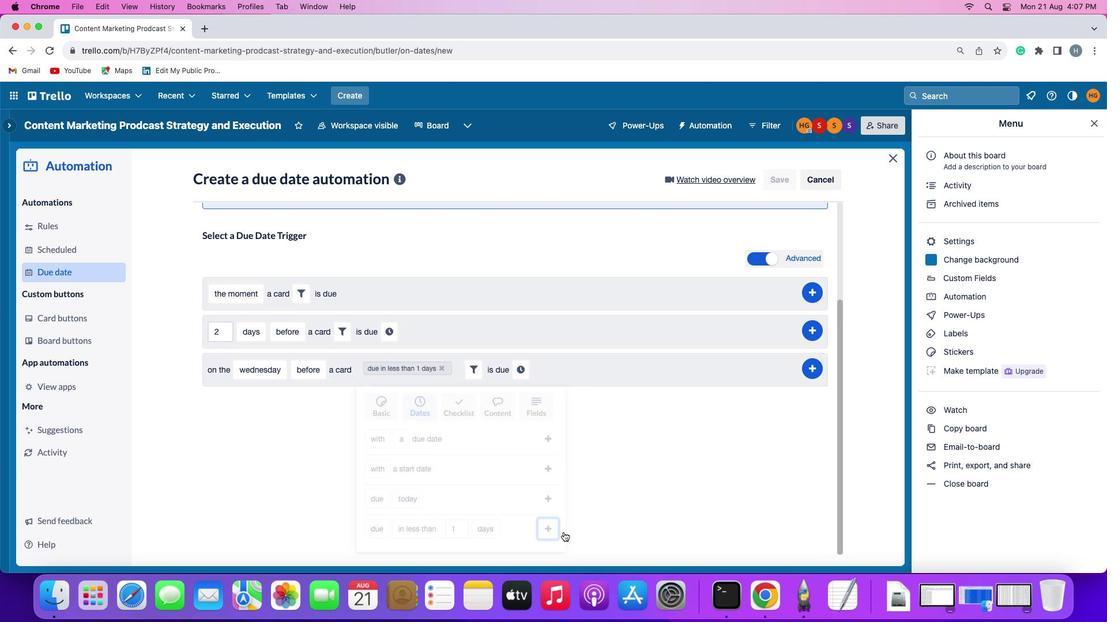
Action: Mouse moved to (520, 501)
Screenshot: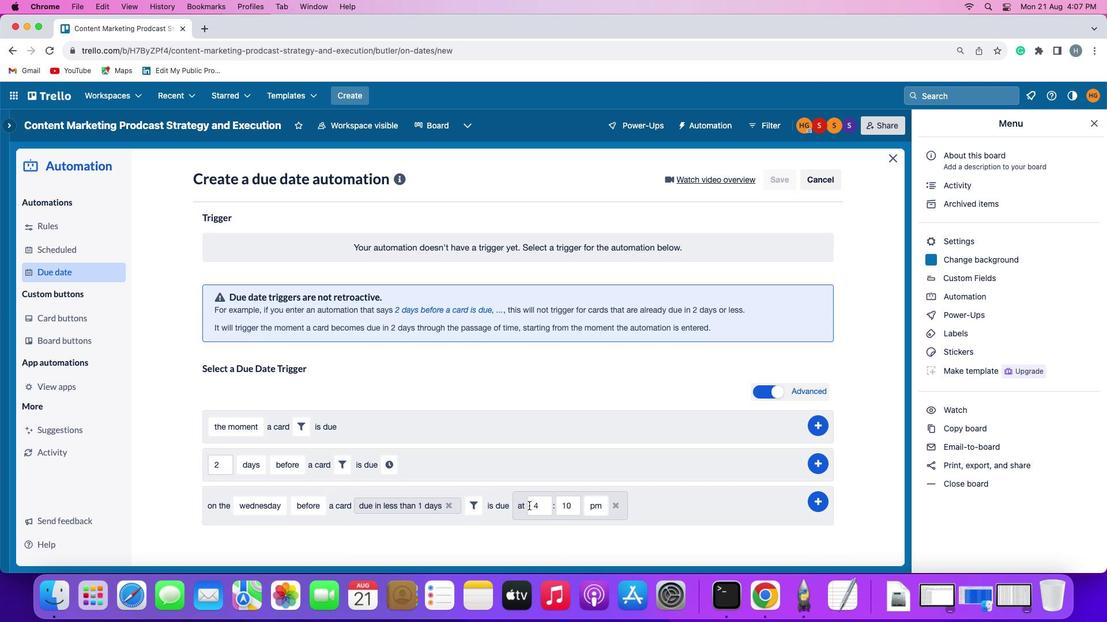 
Action: Mouse pressed left at (520, 501)
Screenshot: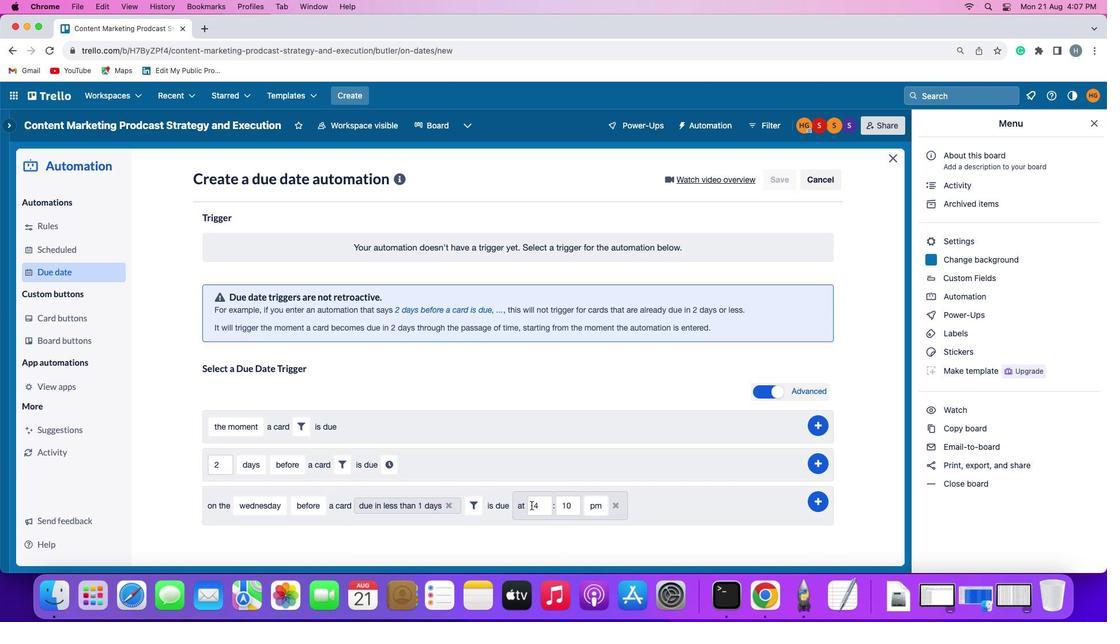 
Action: Mouse moved to (546, 508)
Screenshot: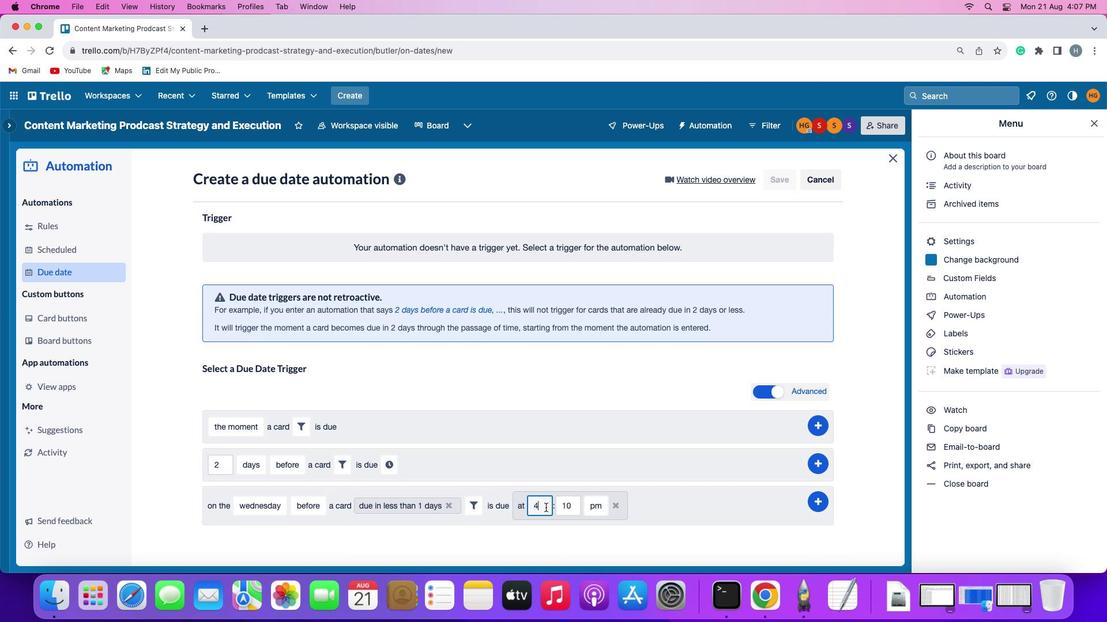 
Action: Mouse pressed left at (546, 508)
Screenshot: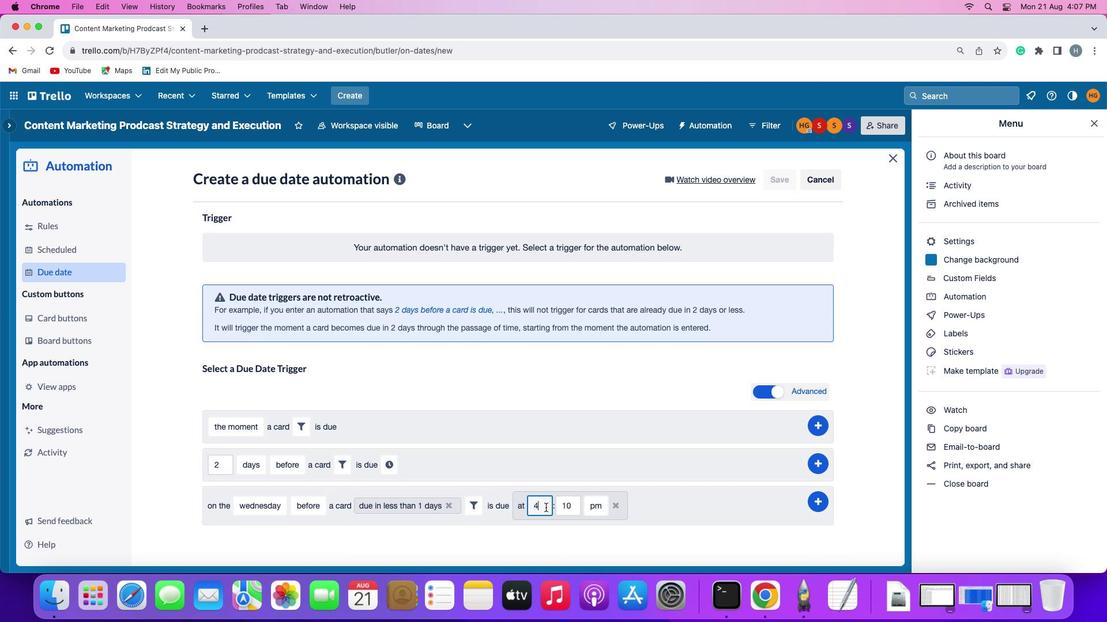 
Action: Key pressed Key.backspace'1'
Screenshot: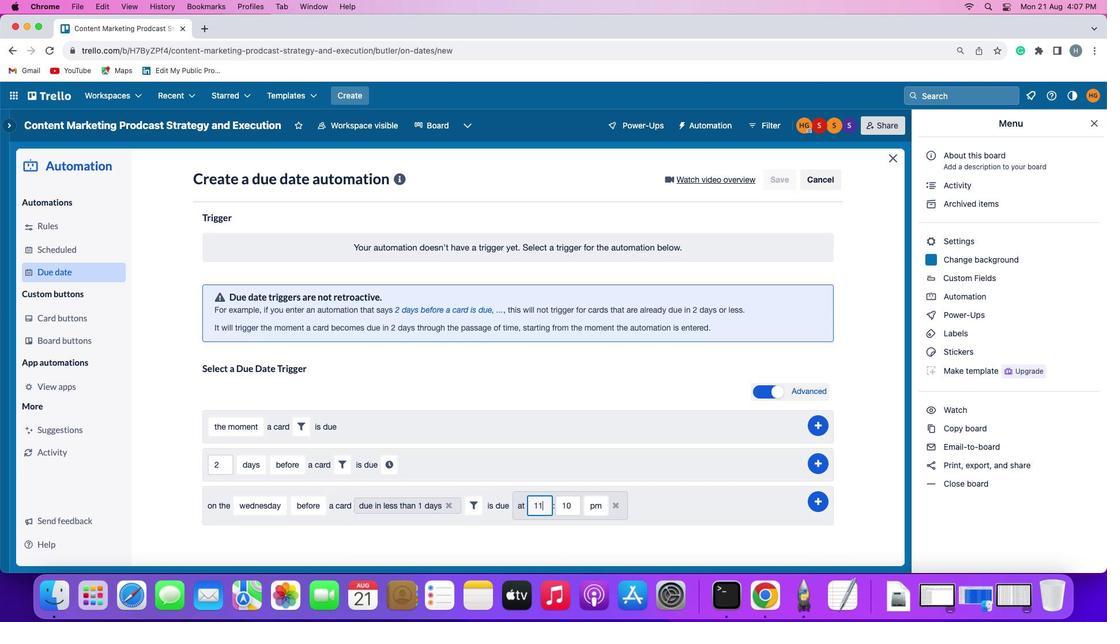 
Action: Mouse moved to (546, 507)
Screenshot: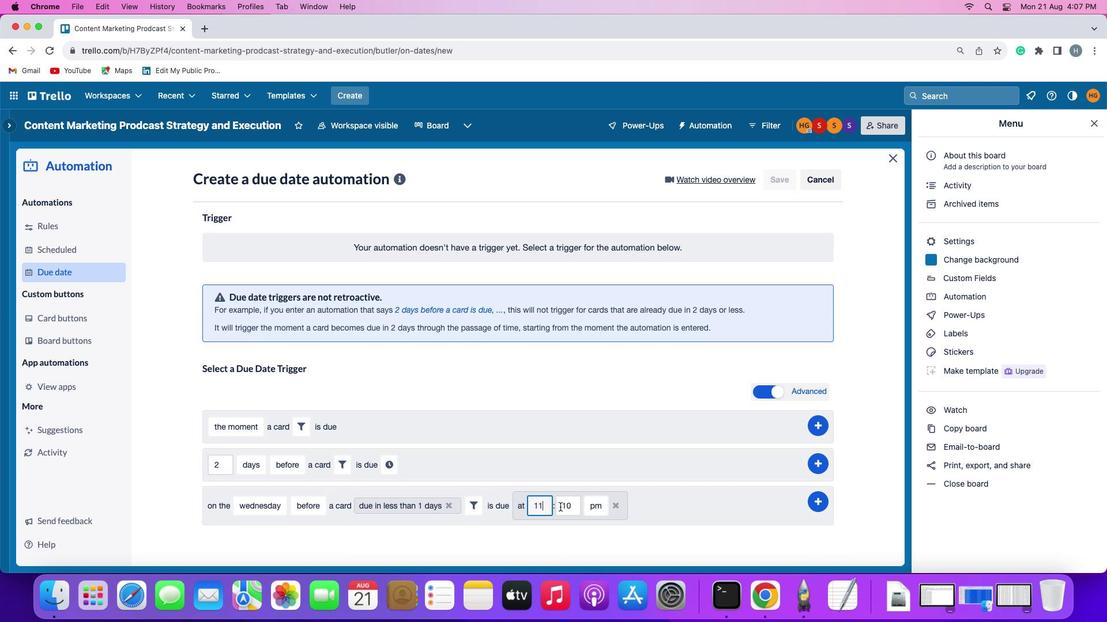 
Action: Key pressed '1'
Screenshot: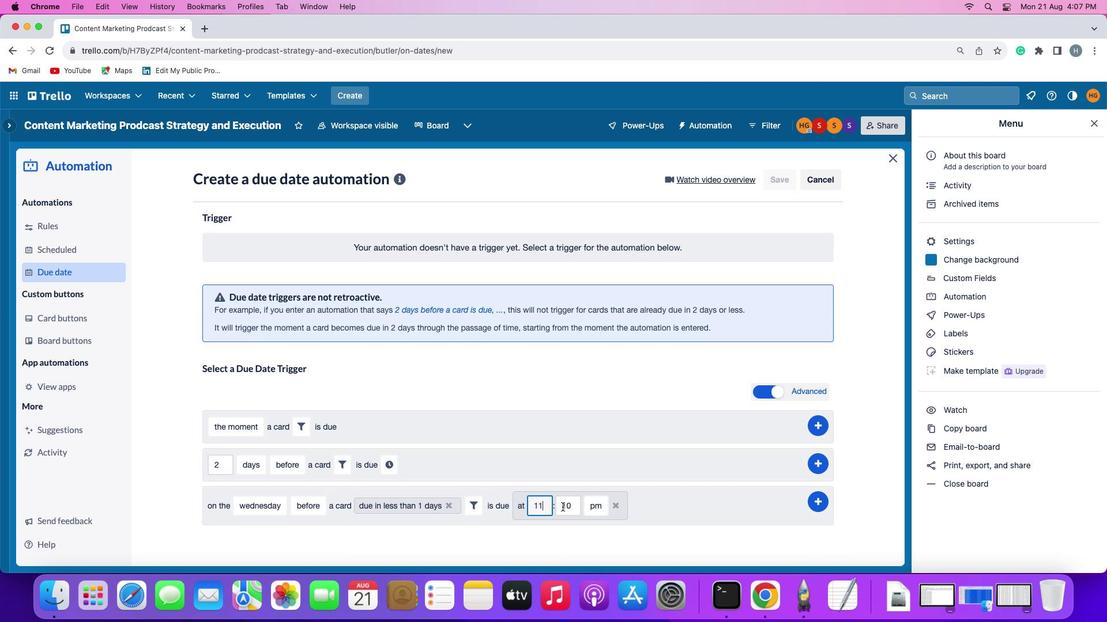 
Action: Mouse moved to (568, 505)
Screenshot: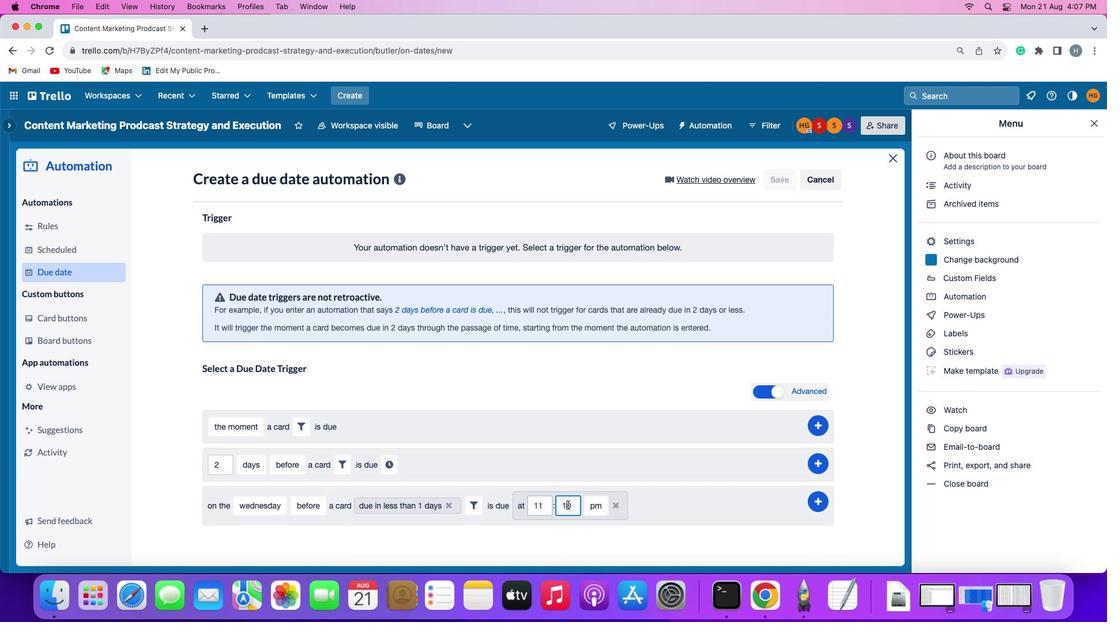 
Action: Mouse pressed left at (568, 505)
Screenshot: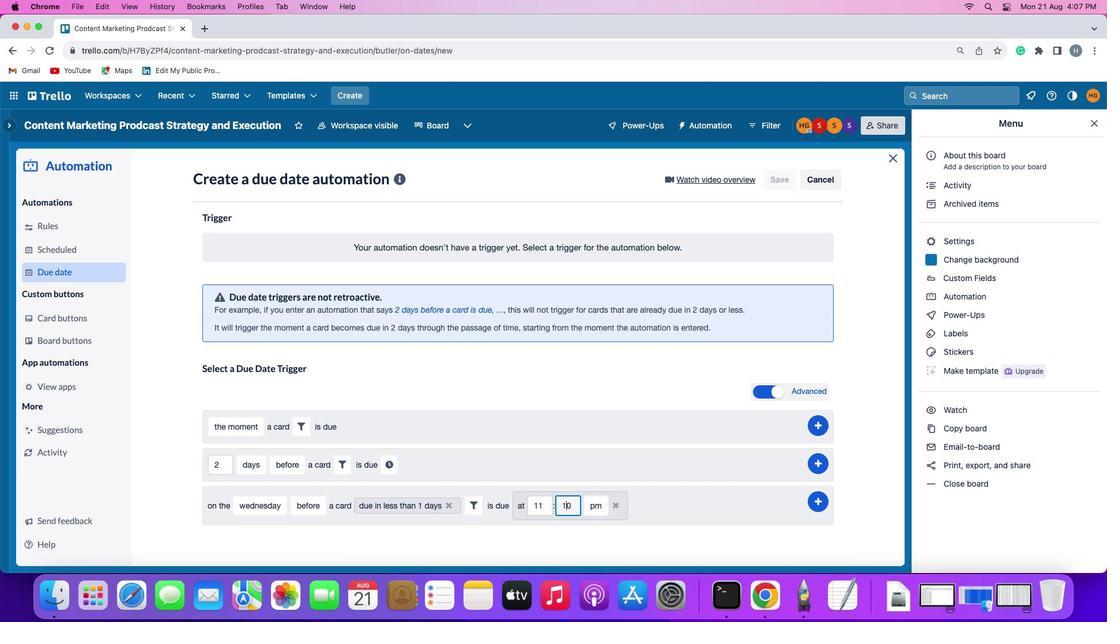 
Action: Key pressed Key.backspace
Screenshot: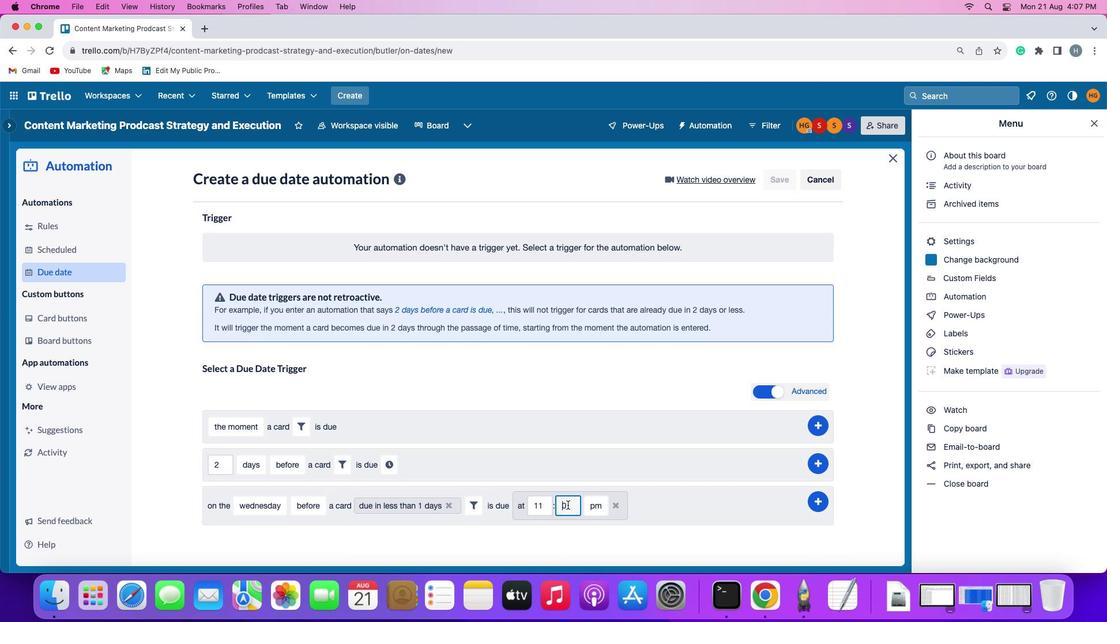 
Action: Mouse moved to (568, 505)
Screenshot: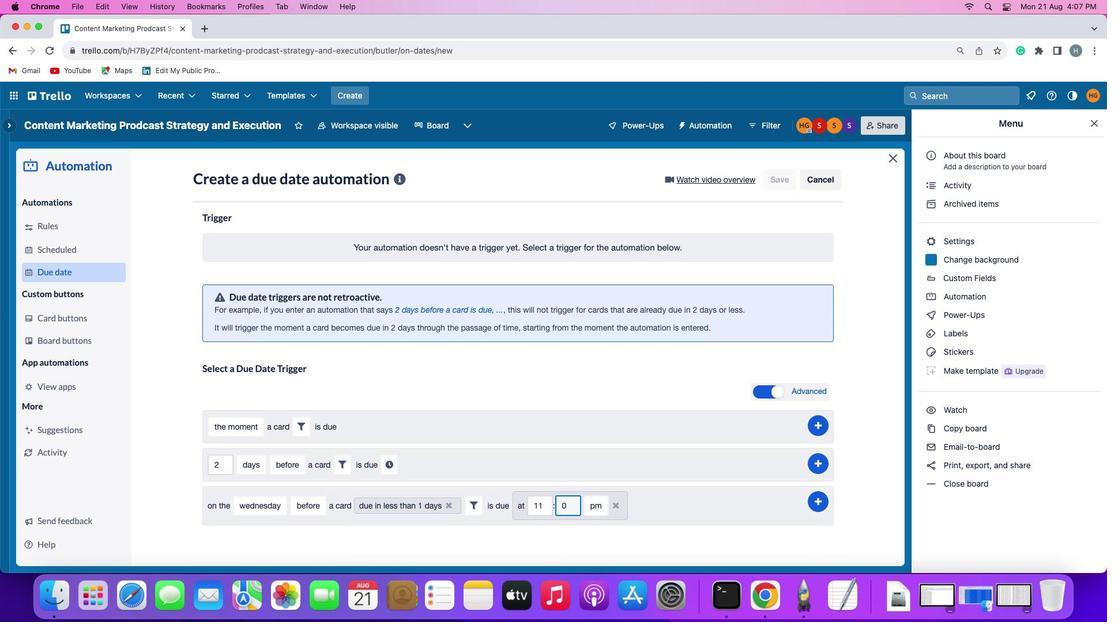 
Action: Key pressed '0'
Screenshot: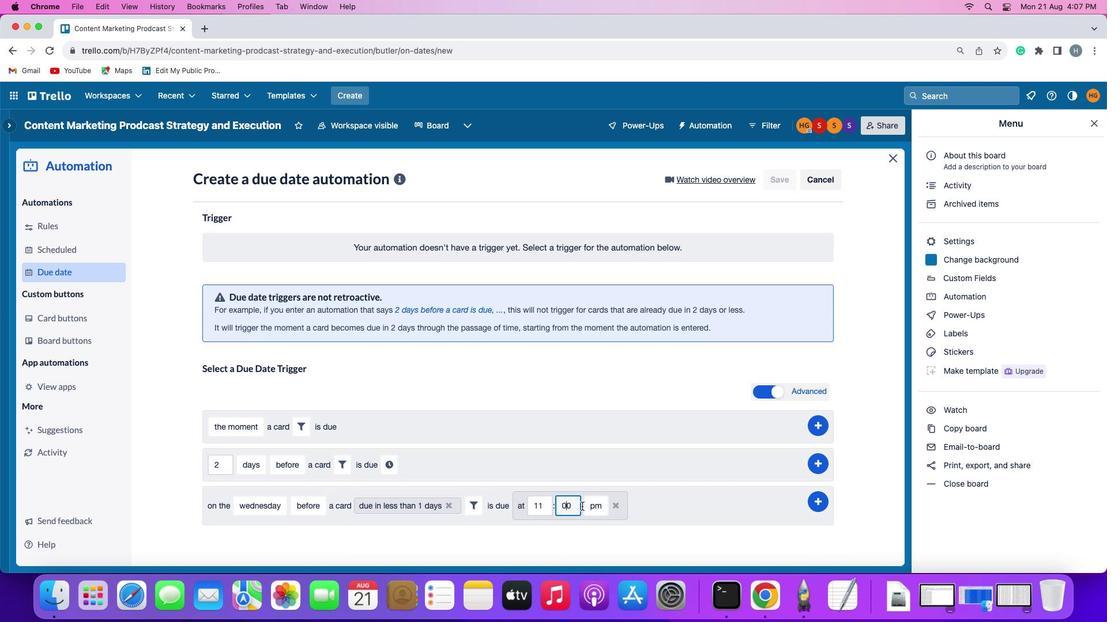 
Action: Mouse moved to (586, 506)
Screenshot: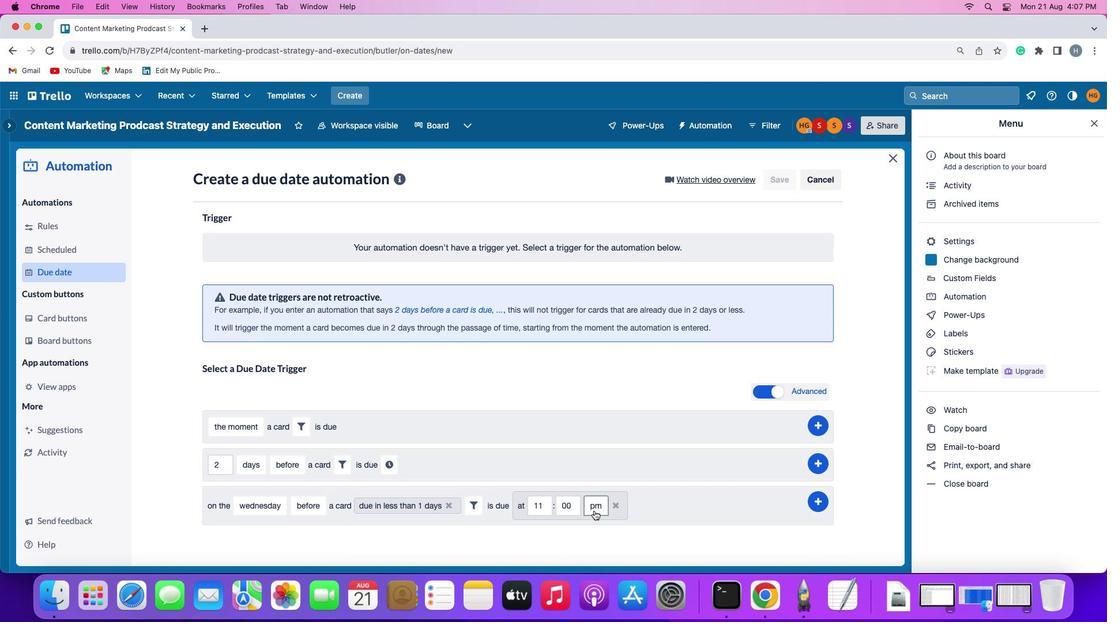 
Action: Mouse pressed left at (586, 506)
Screenshot: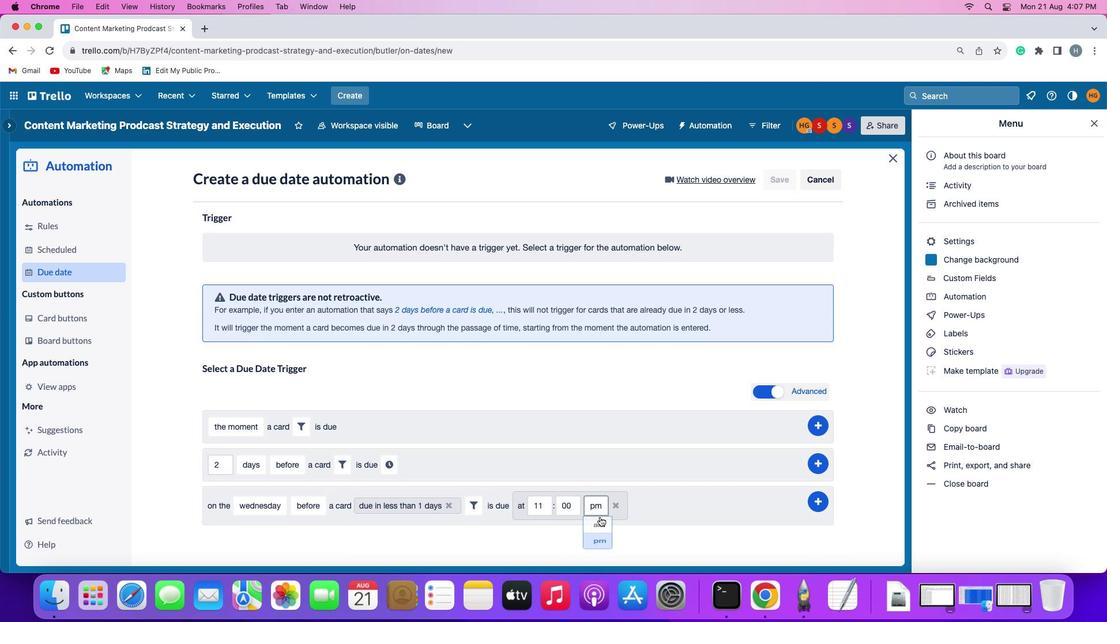 
Action: Mouse moved to (602, 519)
Screenshot: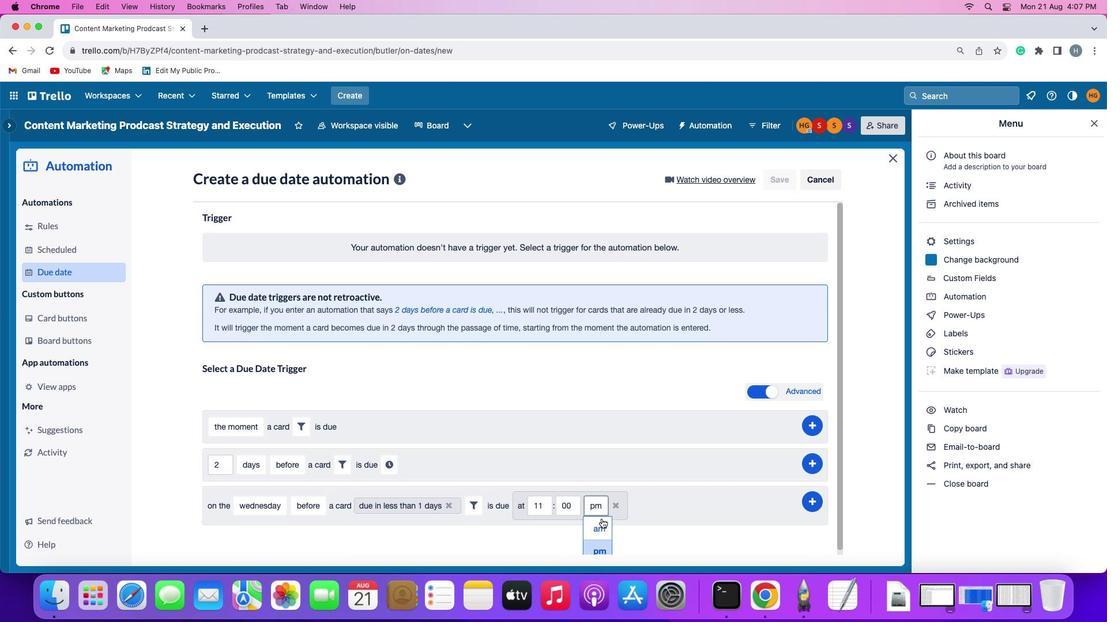 
Action: Mouse pressed left at (602, 519)
Screenshot: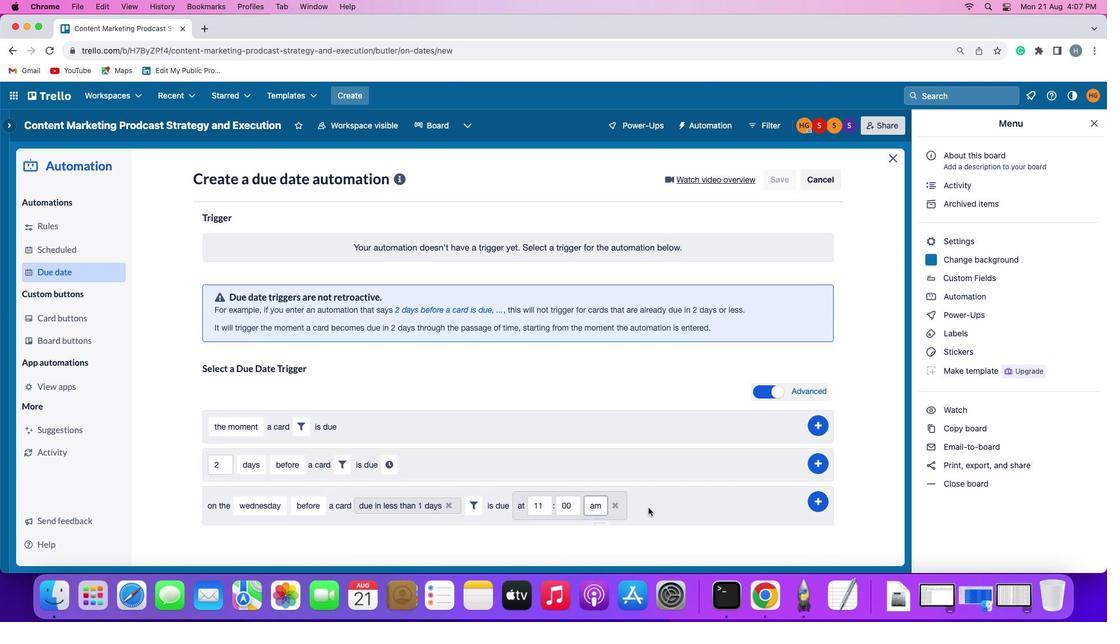 
Action: Mouse moved to (825, 499)
Screenshot: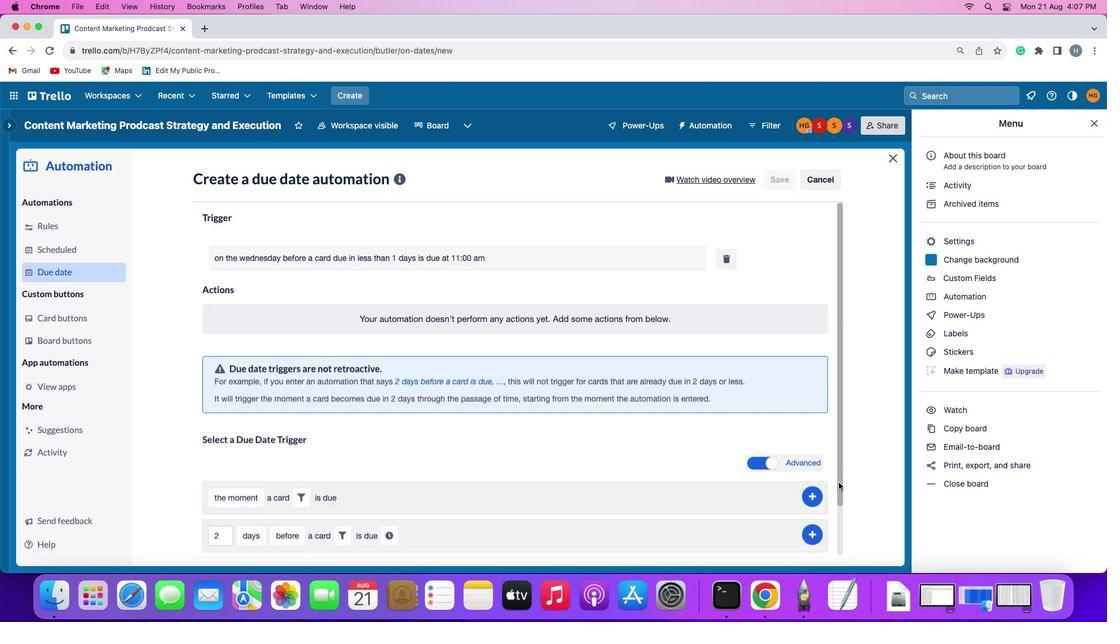 
Action: Mouse pressed left at (825, 499)
Screenshot: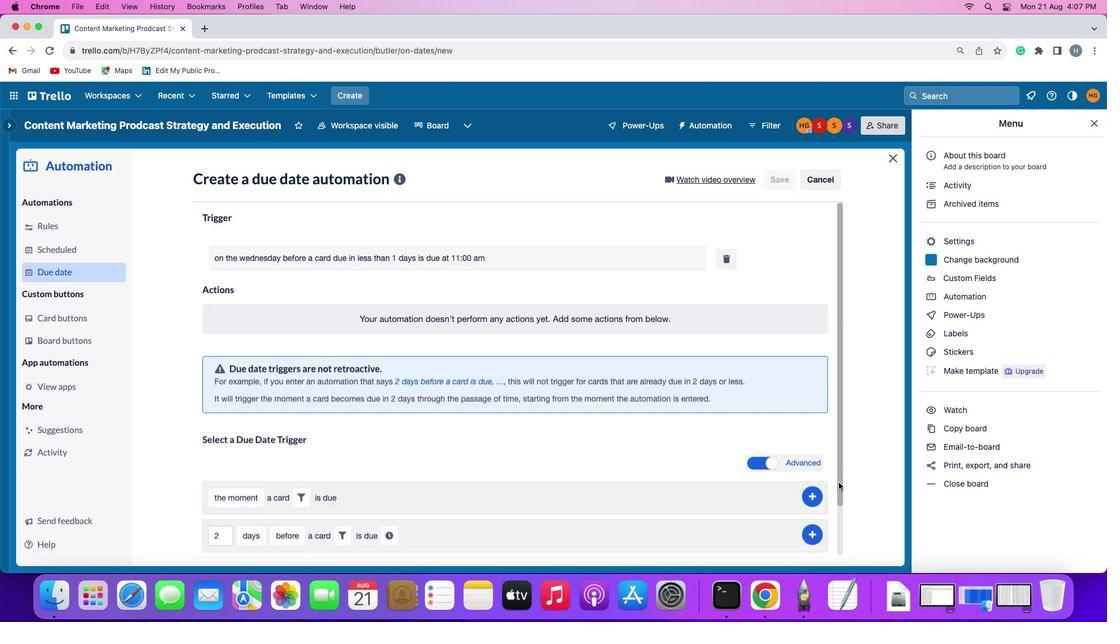
Action: Mouse moved to (859, 414)
Screenshot: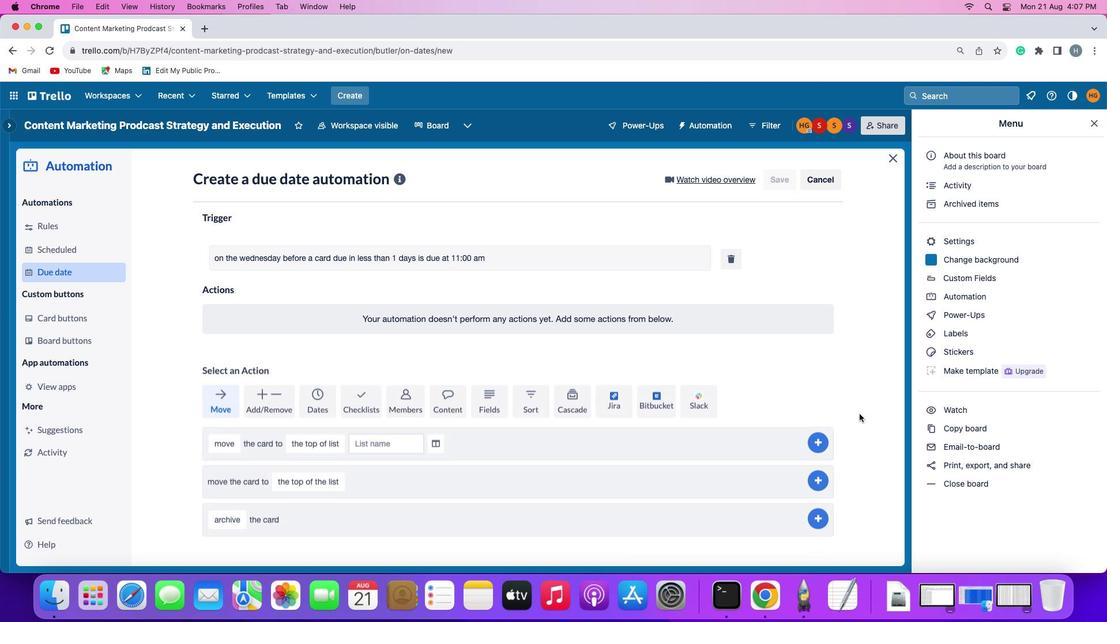 
